 Task: Look for space in Old Harbour, Jamaica from 9th June, 2023 to 16th June, 2023 for 2 adults in price range Rs.8000 to Rs.16000. Place can be entire place with 2 bedrooms having 2 beds and 1 bathroom. Property type can be house, flat, guest house. Amenities needed are: washing machine. Booking option can be shelf check-in. Required host language is English.
Action: Mouse moved to (401, 69)
Screenshot: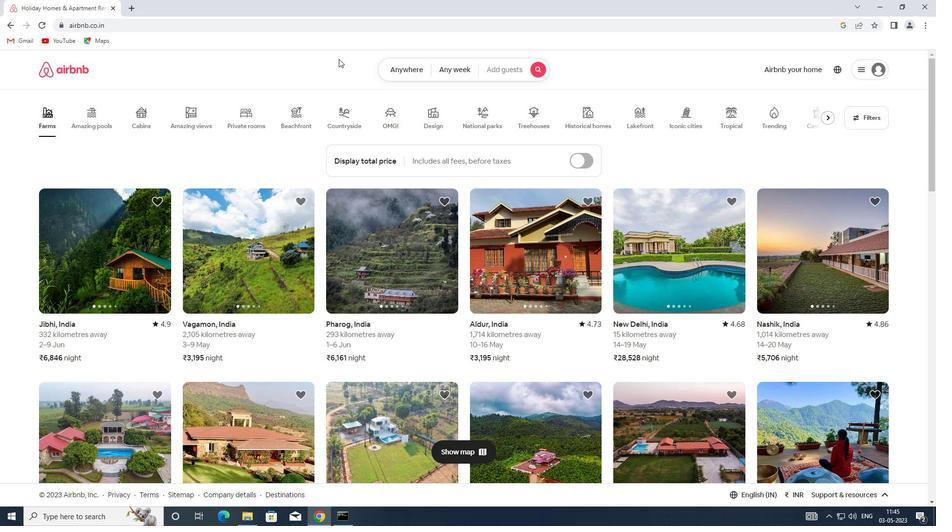 
Action: Mouse pressed left at (401, 69)
Screenshot: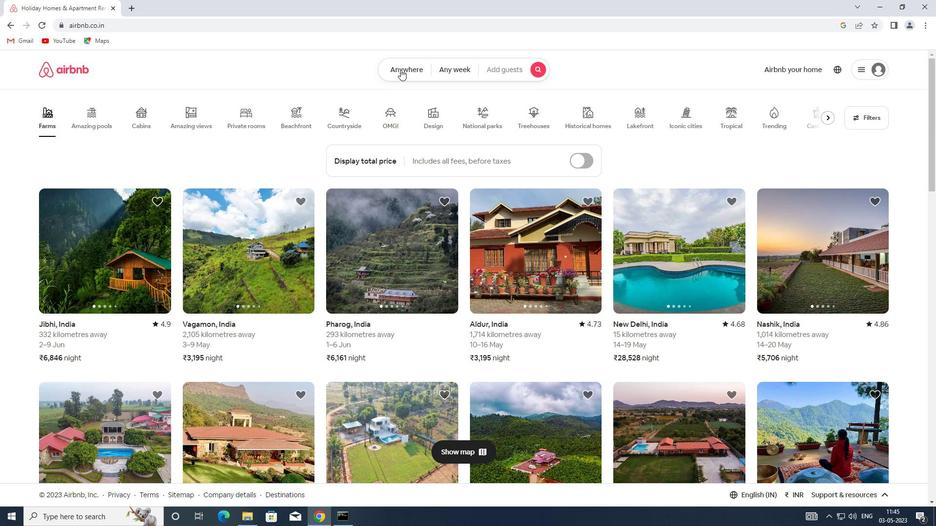 
Action: Mouse moved to (306, 109)
Screenshot: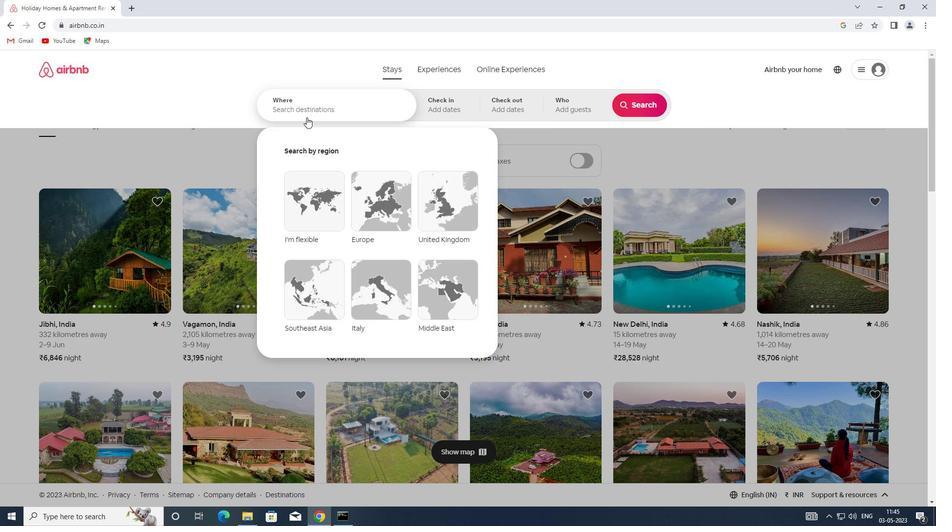 
Action: Mouse pressed left at (306, 109)
Screenshot: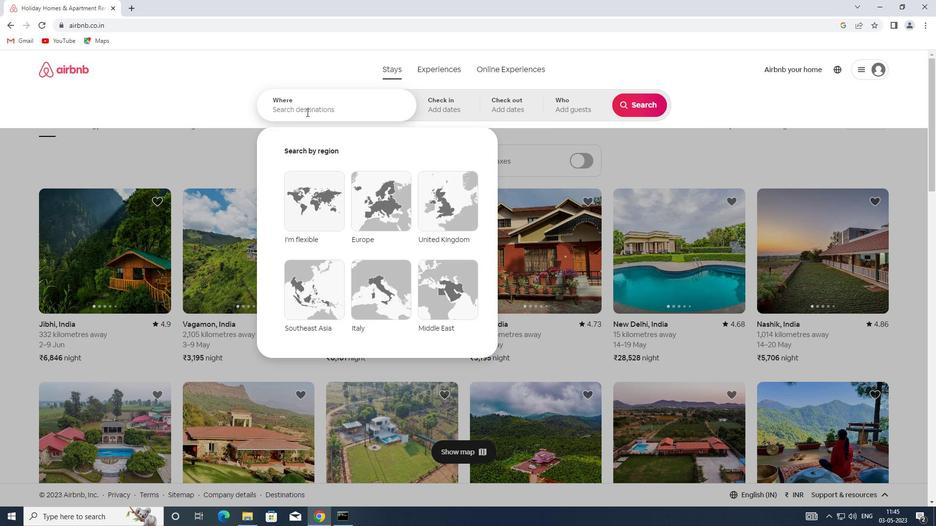 
Action: Key pressed <Key.shift>OLD<Key.space><Key.shift>HARBOUR,<Key.shift><Key.shift><Key.shift><Key.shift><Key.shift><Key.shift><Key.shift><Key.shift><Key.shift><Key.shift><Key.shift><Key.shift><Key.shift><Key.shift><Key.shift><Key.shift><Key.shift><Key.shift><Key.shift><Key.shift><Key.shift><Key.shift><Key.shift><Key.shift><Key.shift><Key.shift><Key.shift><Key.shift><Key.shift><Key.shift><Key.shift><Key.shift><Key.shift><Key.shift><Key.shift><Key.shift><Key.shift><Key.shift><Key.shift>JAMAICA
Screenshot: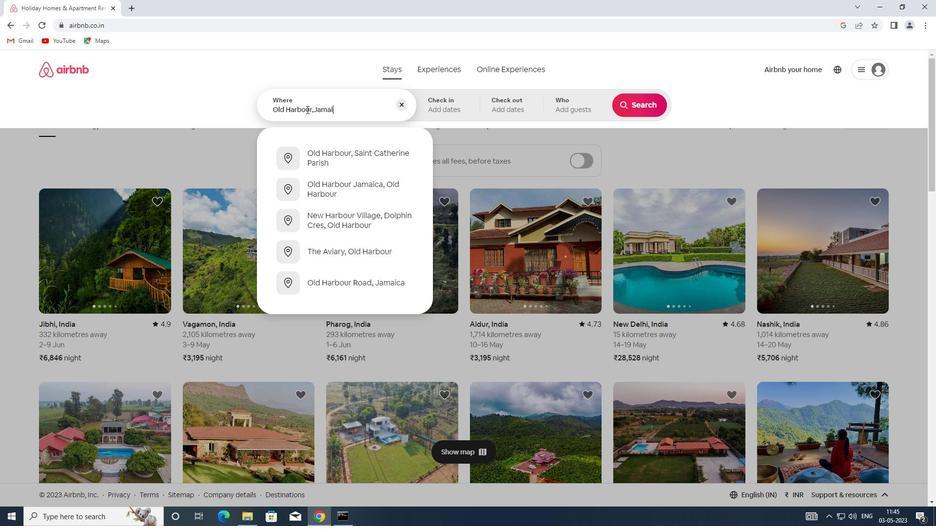 
Action: Mouse moved to (435, 108)
Screenshot: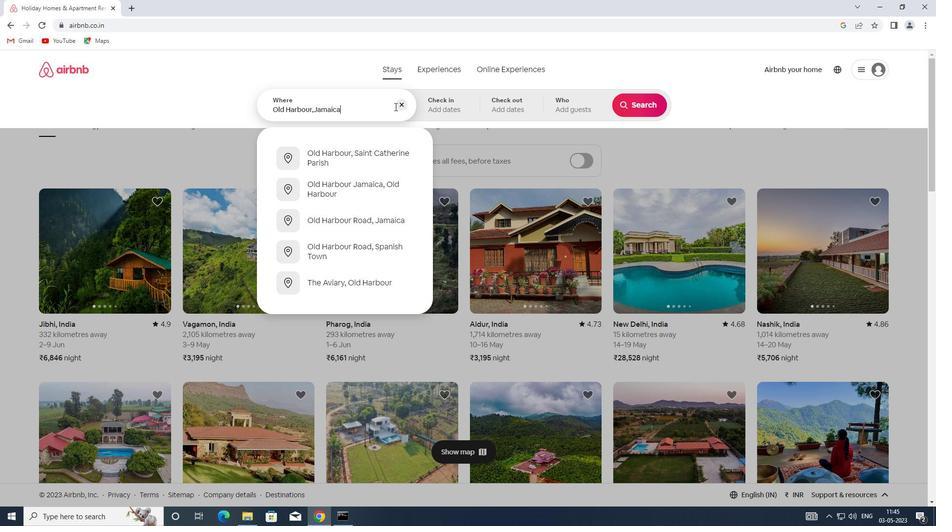 
Action: Mouse pressed left at (435, 108)
Screenshot: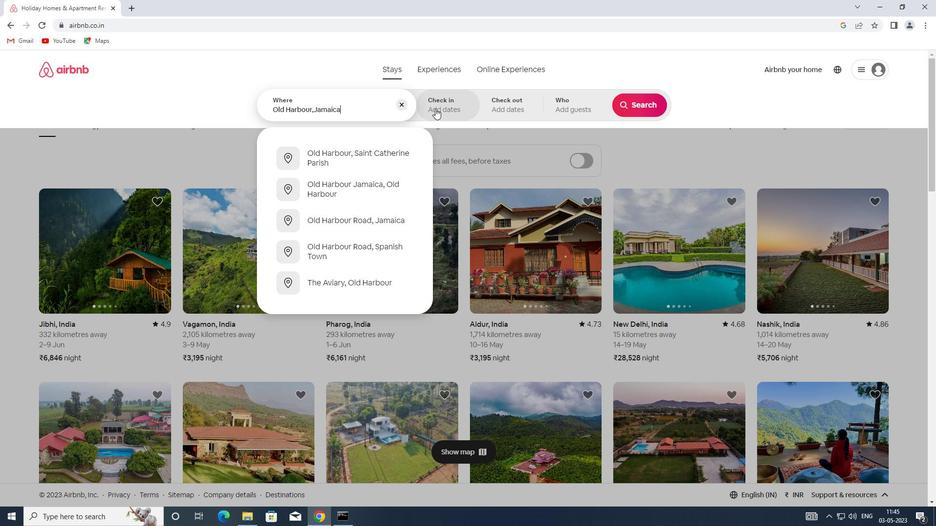 
Action: Mouse moved to (601, 252)
Screenshot: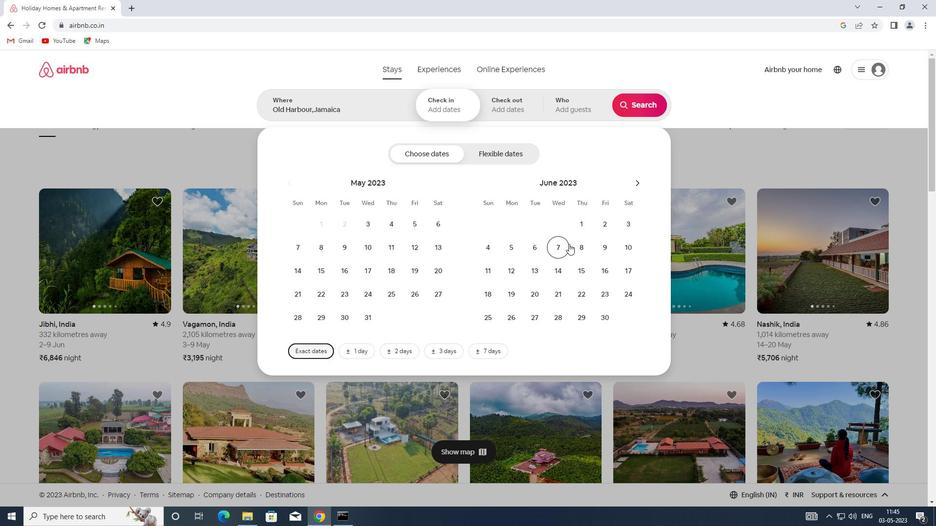 
Action: Mouse pressed left at (601, 252)
Screenshot: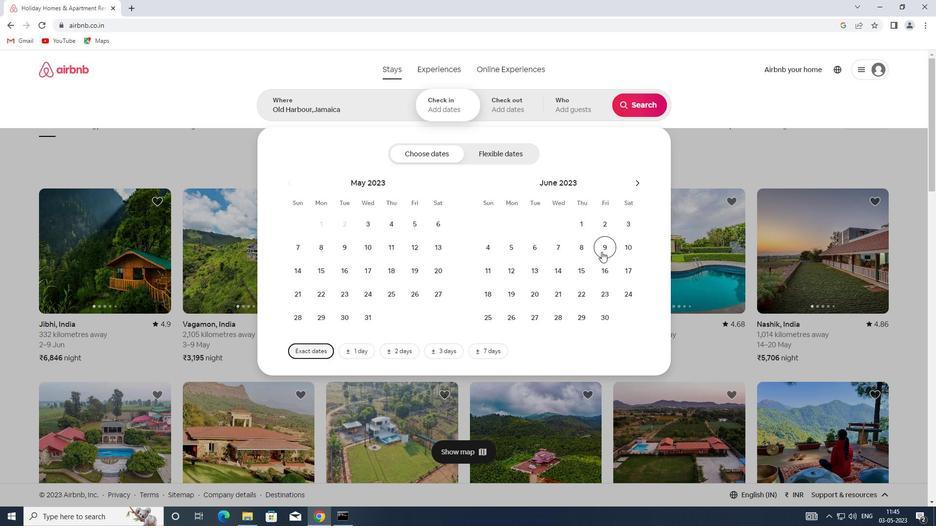 
Action: Mouse moved to (604, 265)
Screenshot: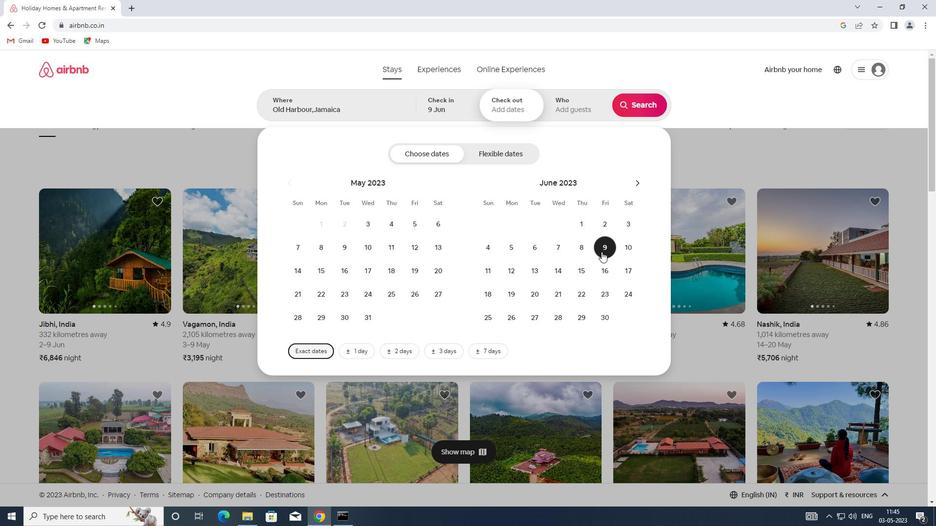 
Action: Mouse pressed left at (604, 265)
Screenshot: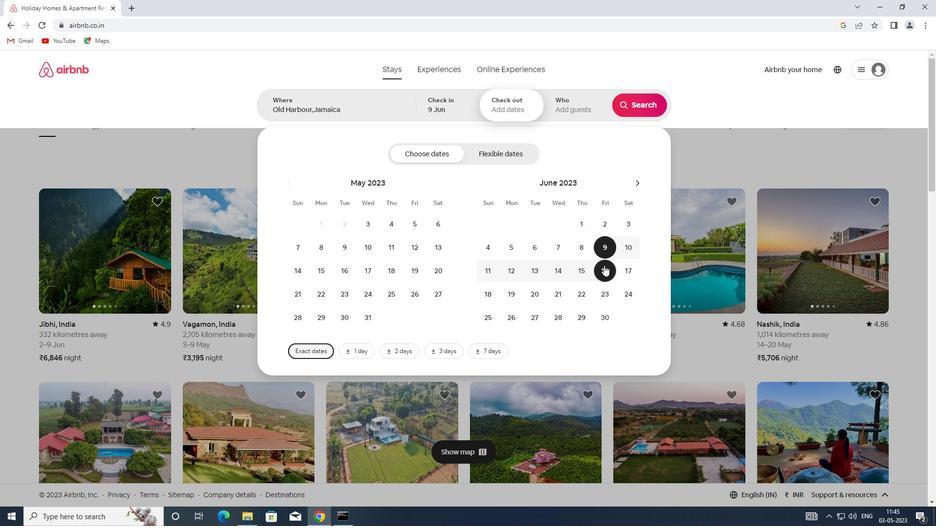 
Action: Mouse moved to (577, 106)
Screenshot: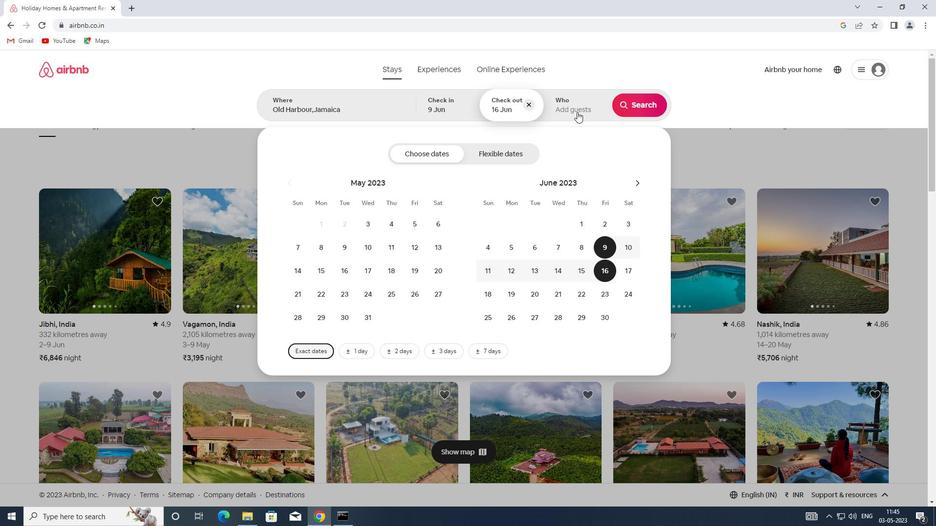 
Action: Mouse pressed left at (577, 106)
Screenshot: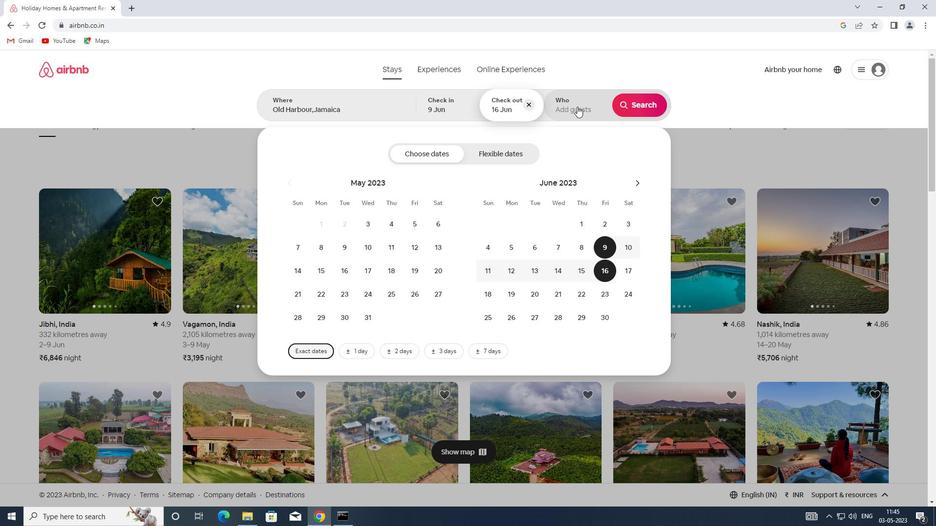 
Action: Mouse moved to (645, 154)
Screenshot: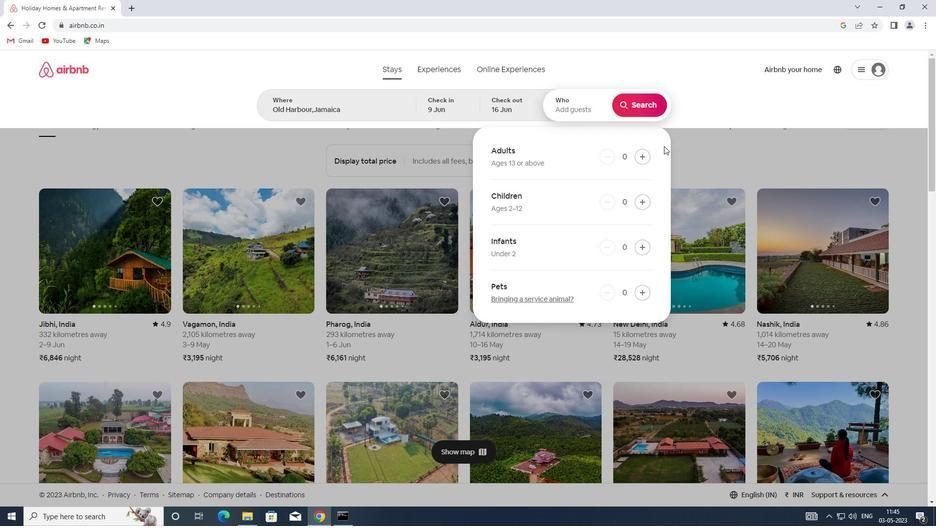 
Action: Mouse pressed left at (645, 154)
Screenshot: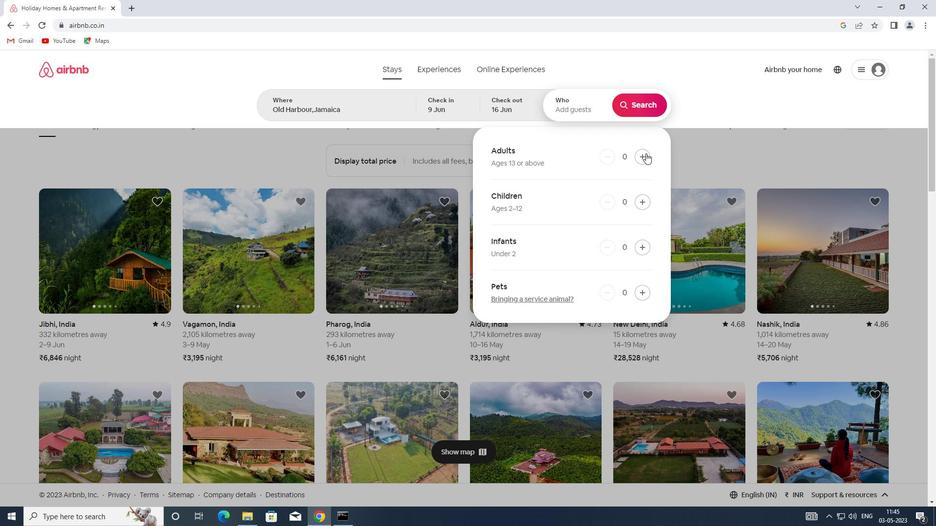 
Action: Mouse pressed left at (645, 154)
Screenshot: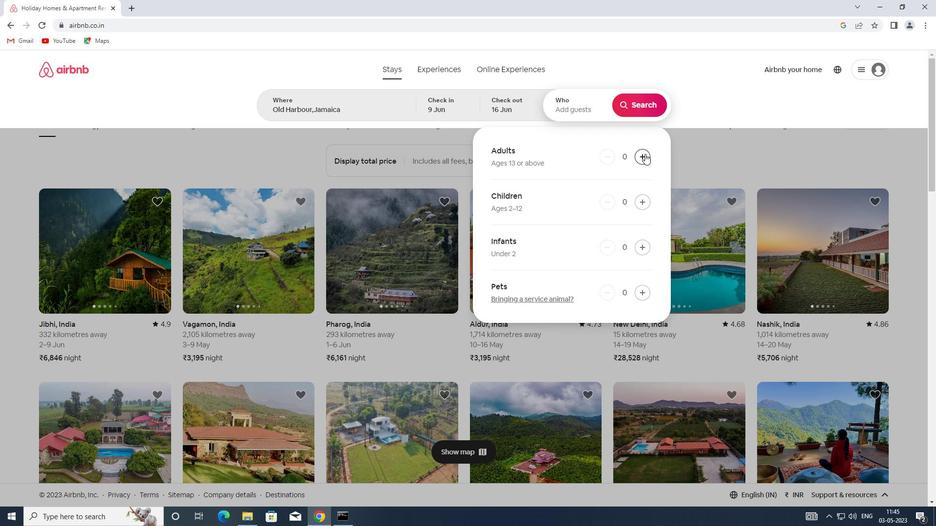 
Action: Mouse moved to (638, 104)
Screenshot: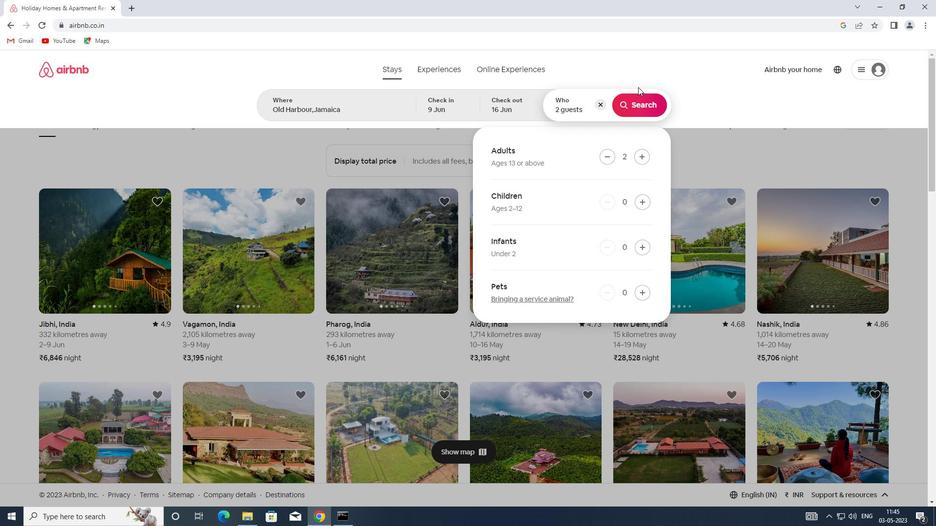 
Action: Mouse pressed left at (638, 104)
Screenshot: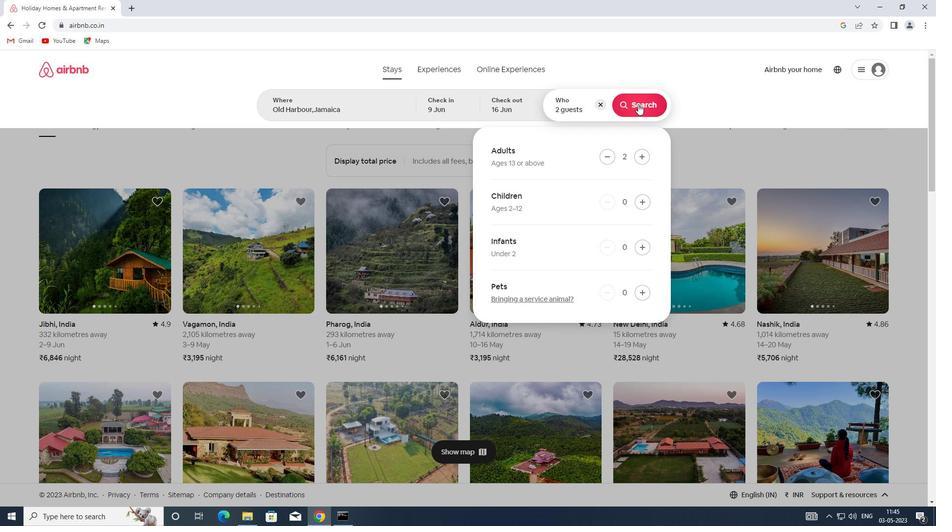 
Action: Mouse moved to (897, 100)
Screenshot: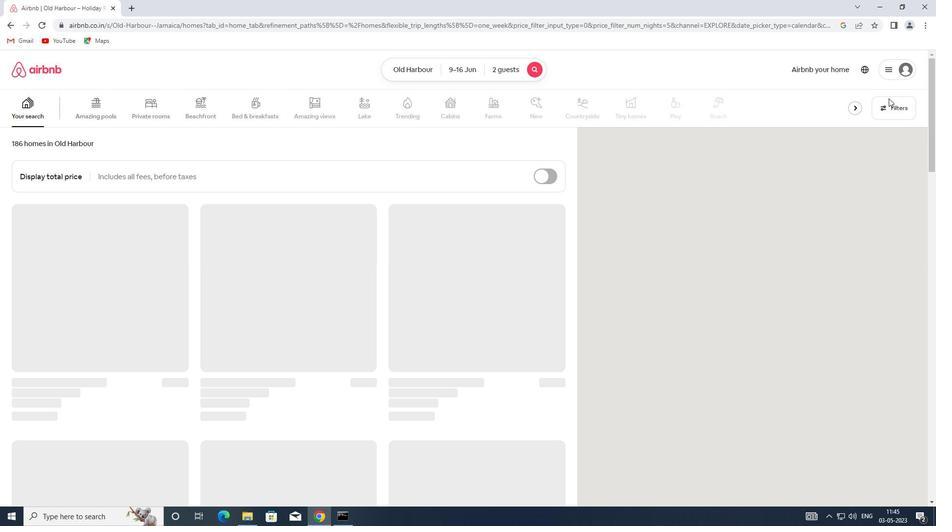
Action: Mouse pressed left at (897, 100)
Screenshot: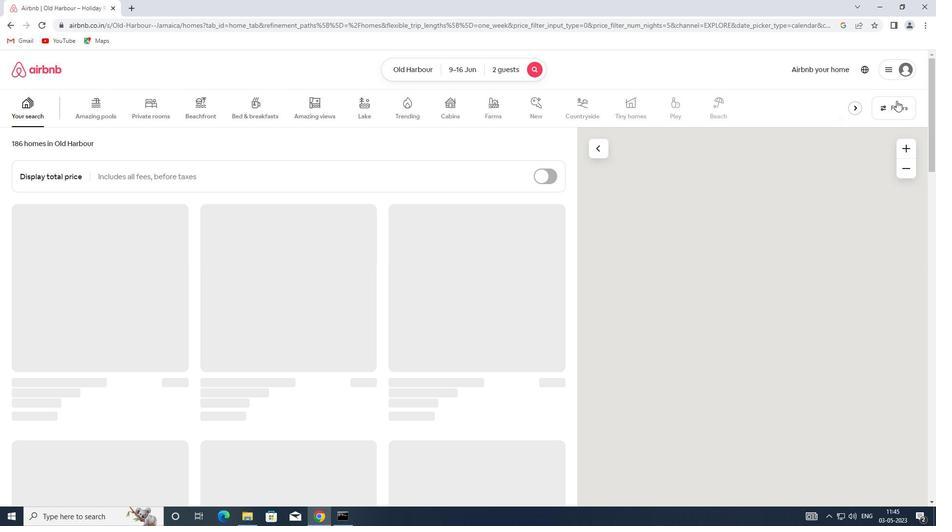 
Action: Mouse moved to (347, 230)
Screenshot: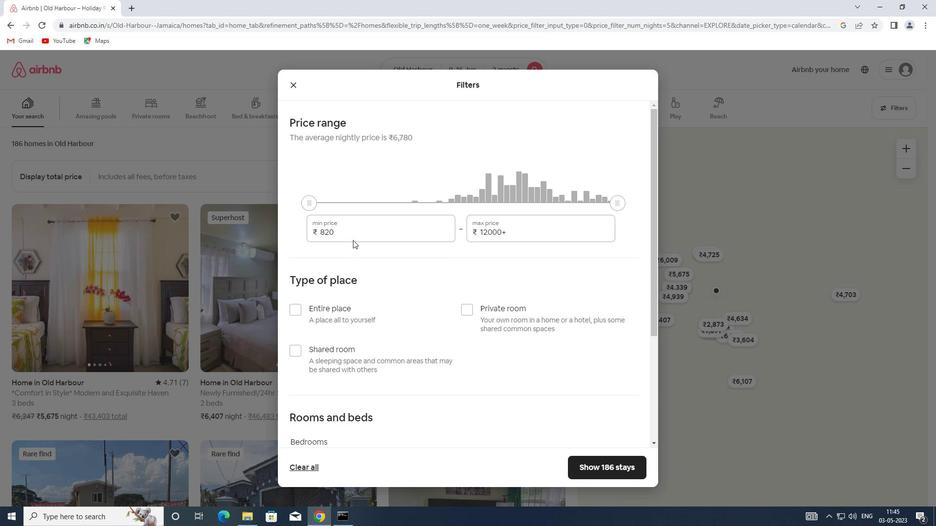 
Action: Mouse pressed left at (347, 230)
Screenshot: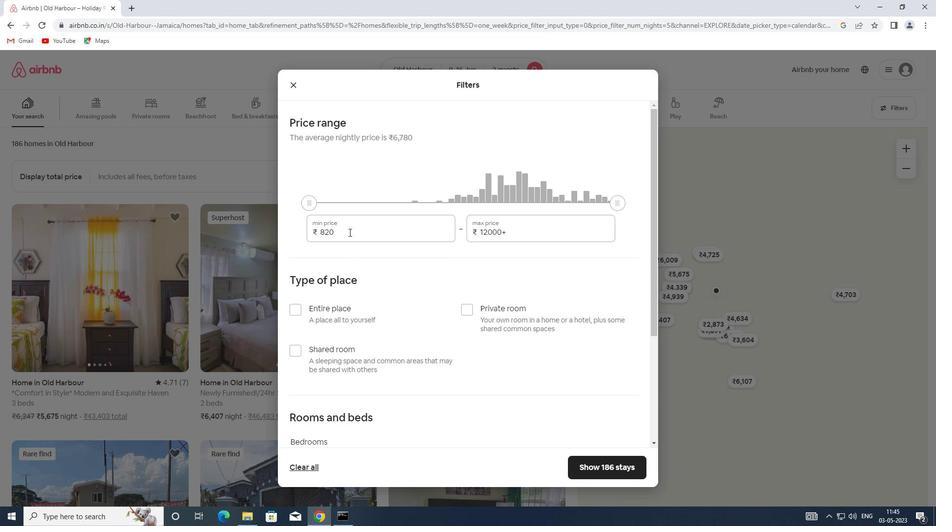 
Action: Mouse moved to (293, 230)
Screenshot: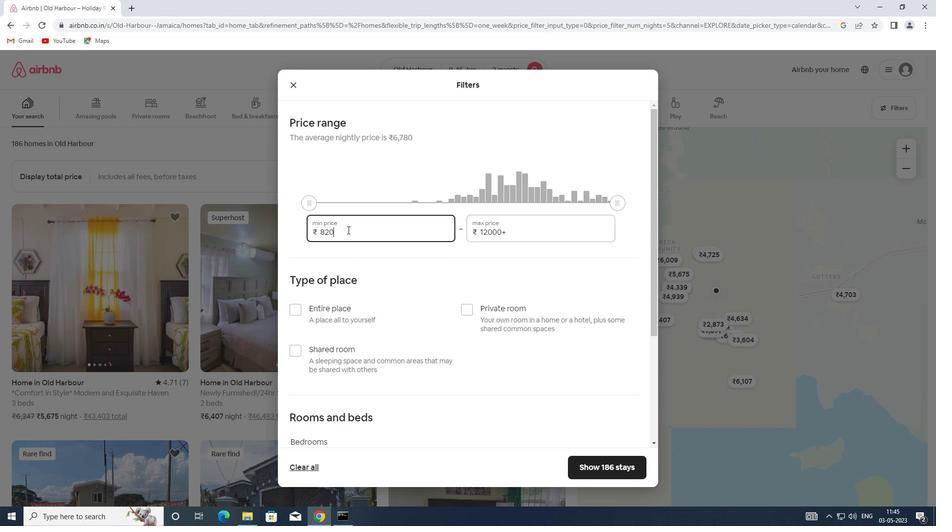 
Action: Key pressed 8000
Screenshot: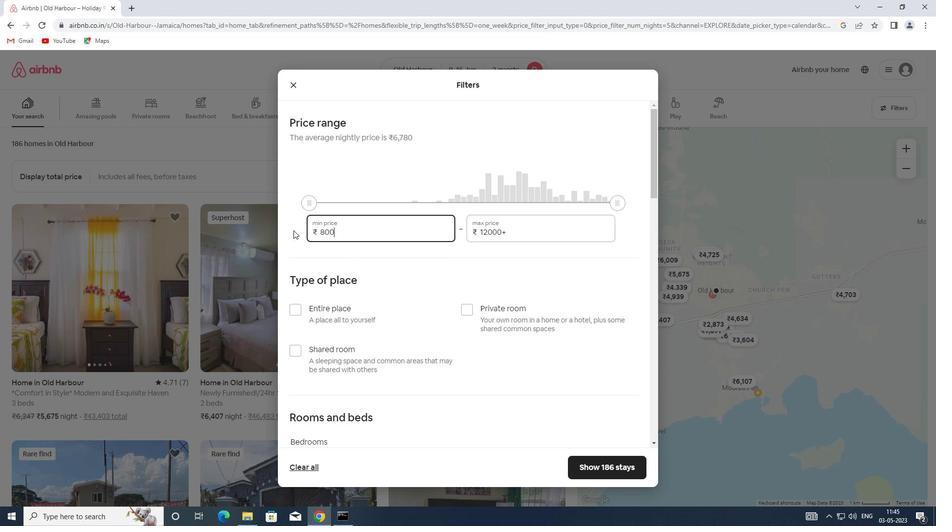 
Action: Mouse moved to (510, 229)
Screenshot: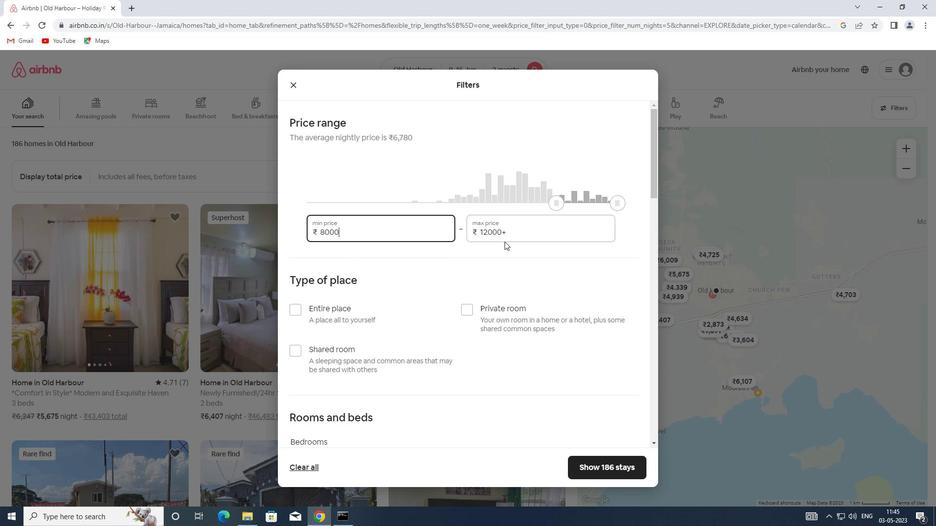 
Action: Mouse pressed left at (510, 229)
Screenshot: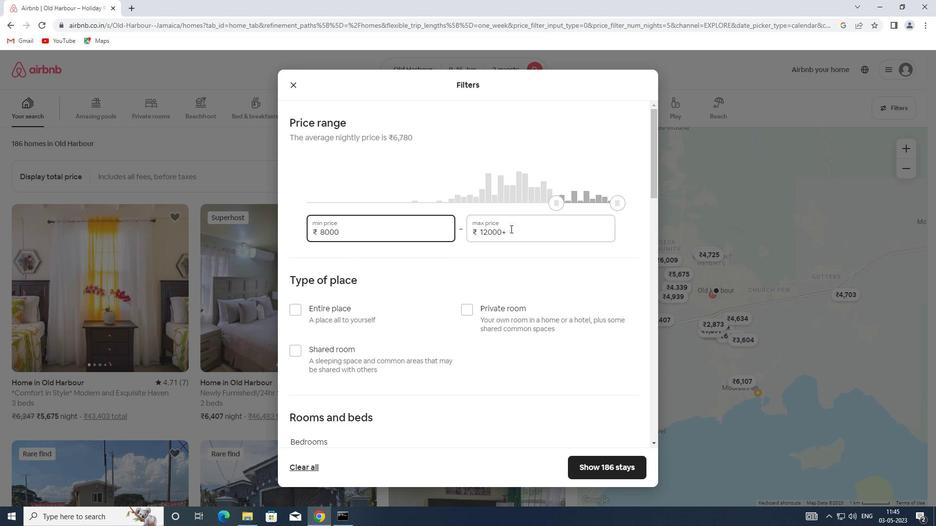 
Action: Mouse moved to (469, 234)
Screenshot: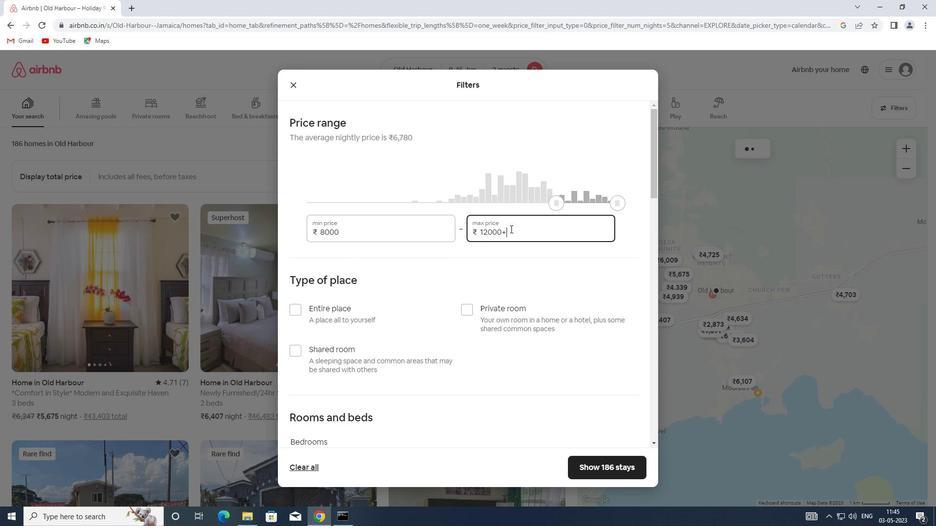 
Action: Key pressed 16000
Screenshot: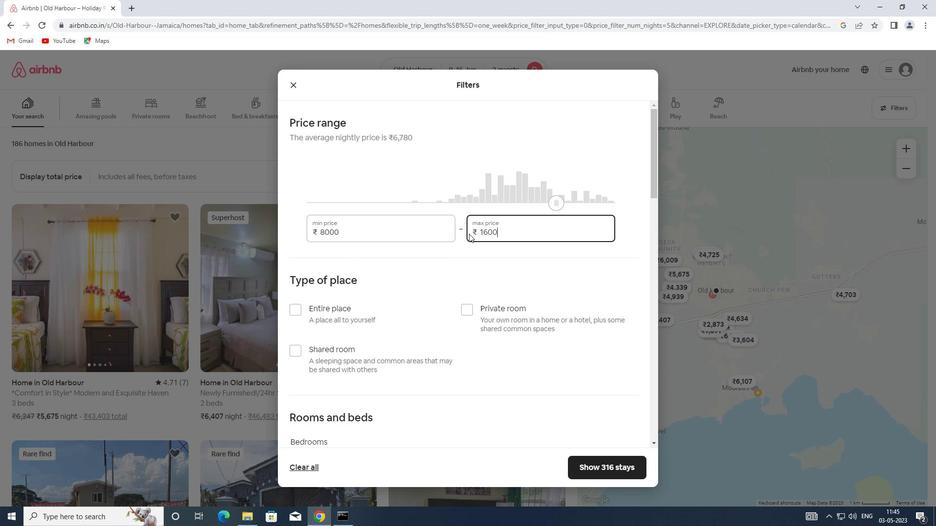 
Action: Mouse moved to (300, 308)
Screenshot: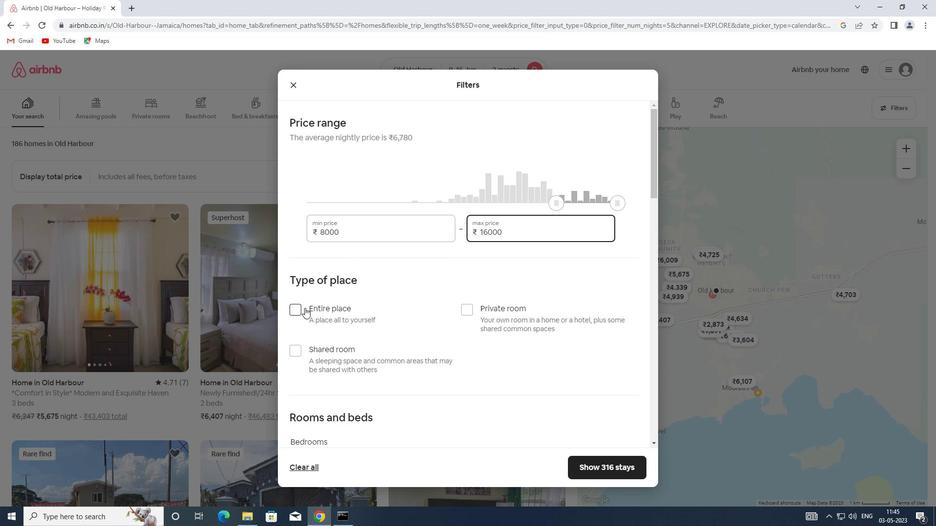 
Action: Mouse pressed left at (300, 308)
Screenshot: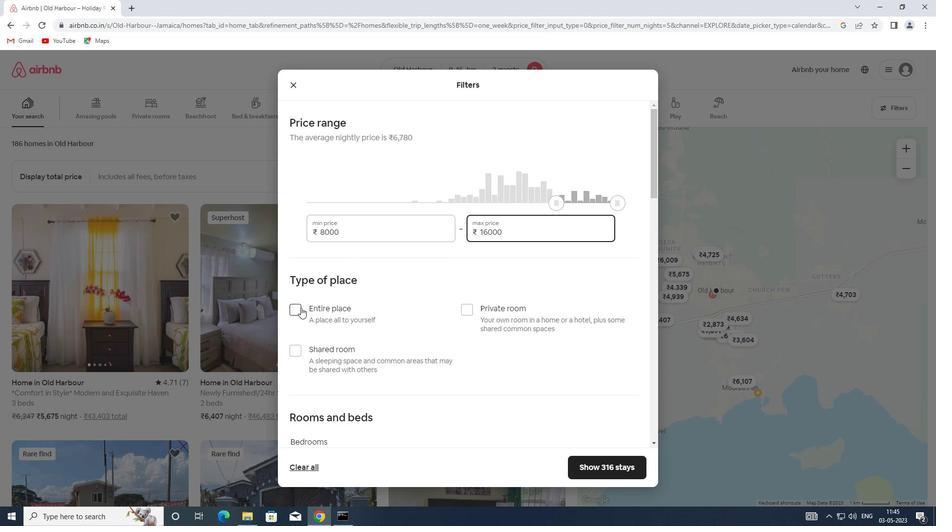 
Action: Mouse scrolled (300, 307) with delta (0, 0)
Screenshot: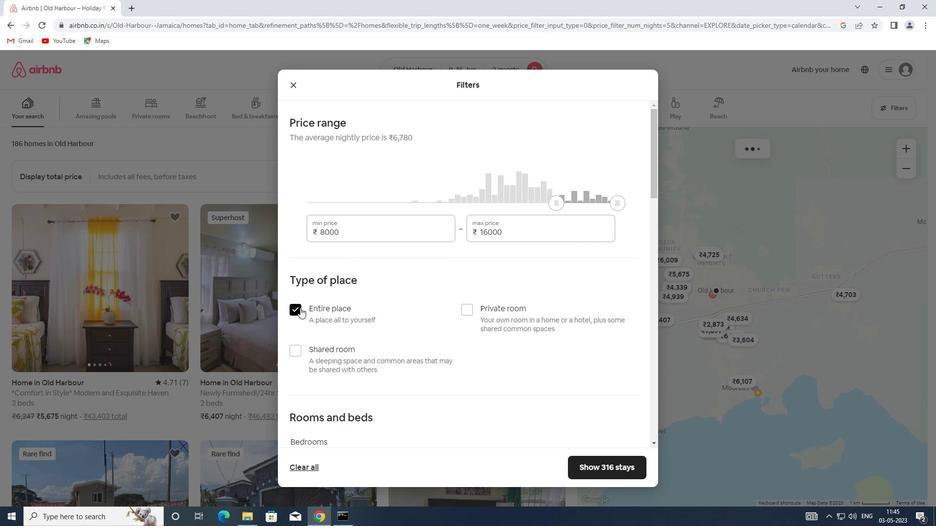 
Action: Mouse scrolled (300, 307) with delta (0, 0)
Screenshot: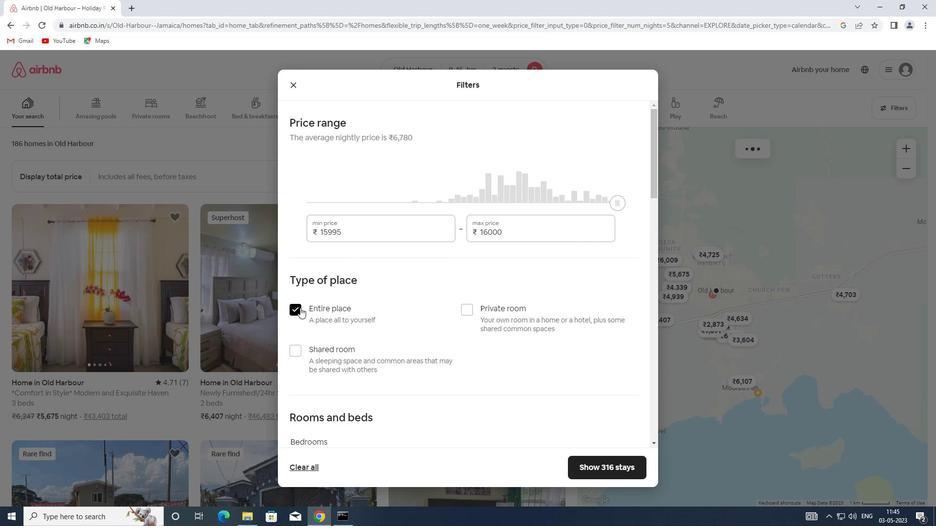 
Action: Mouse scrolled (300, 307) with delta (0, 0)
Screenshot: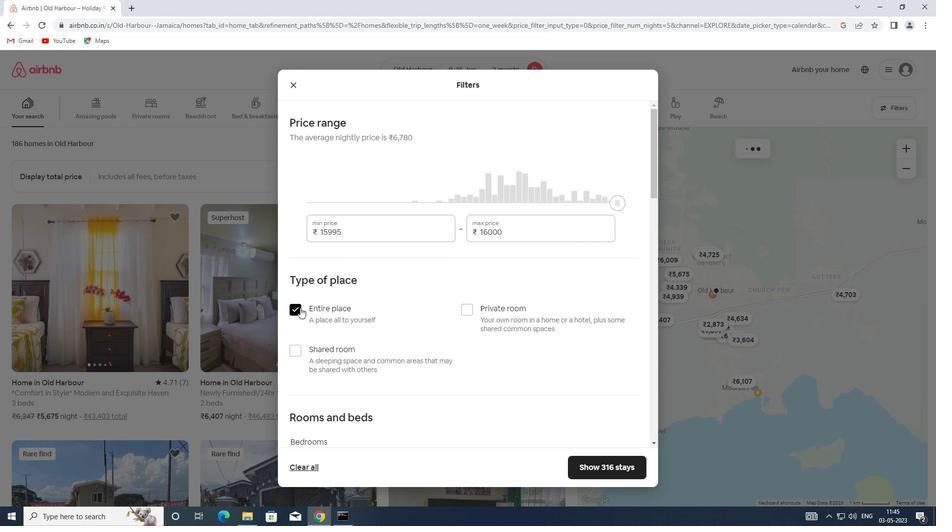 
Action: Mouse scrolled (300, 307) with delta (0, 0)
Screenshot: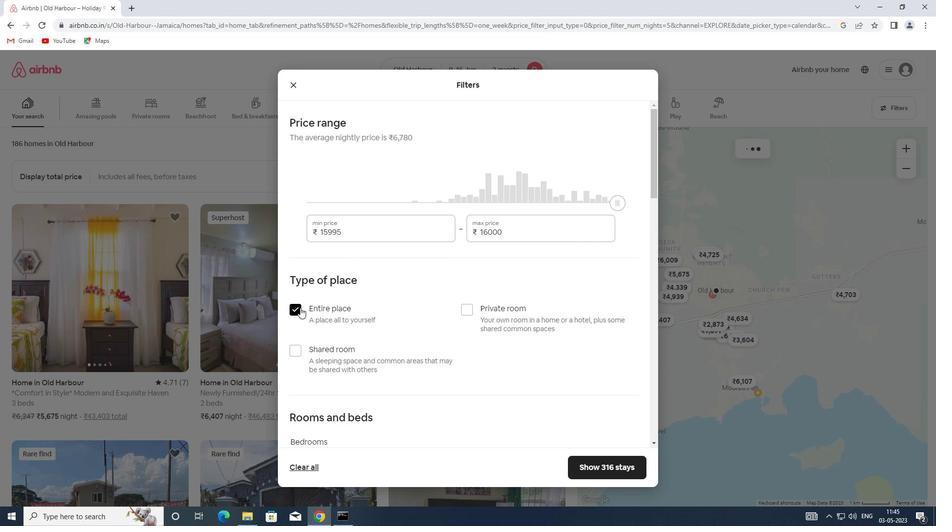 
Action: Mouse scrolled (300, 307) with delta (0, 0)
Screenshot: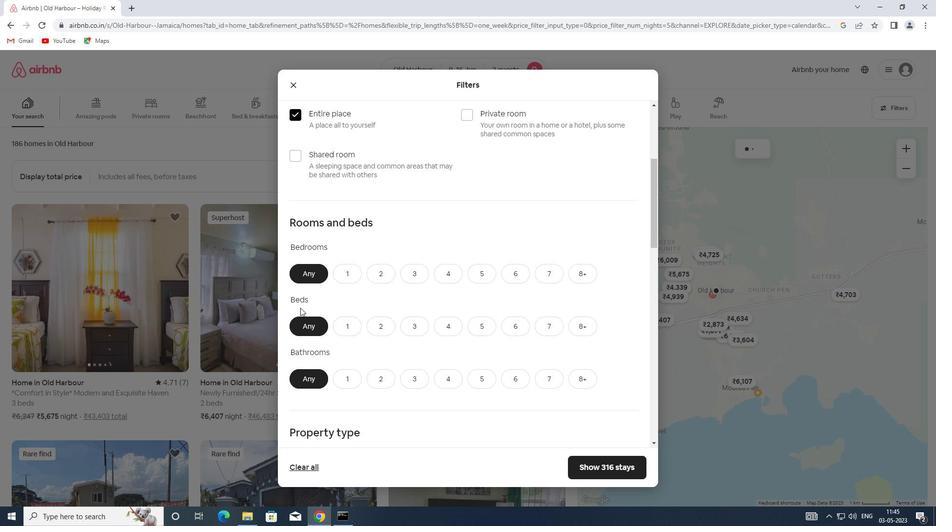 
Action: Mouse moved to (369, 226)
Screenshot: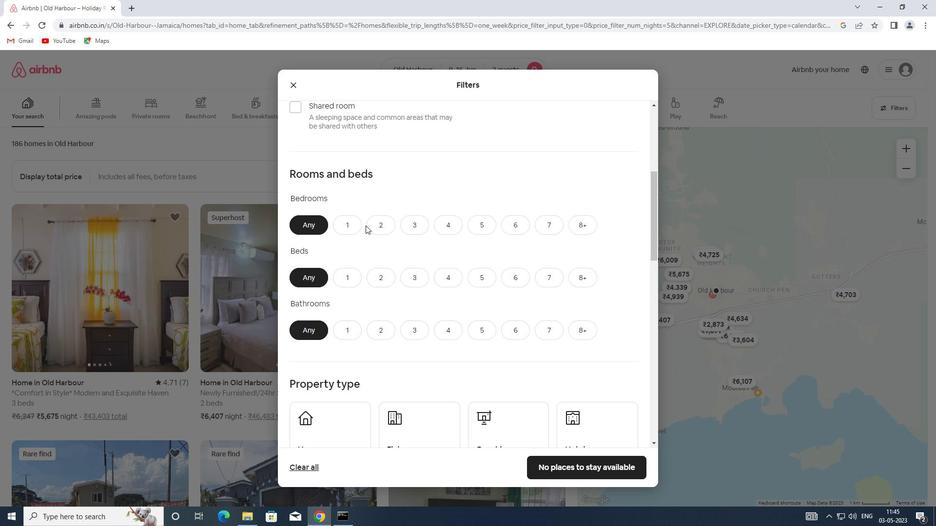 
Action: Mouse pressed left at (369, 226)
Screenshot: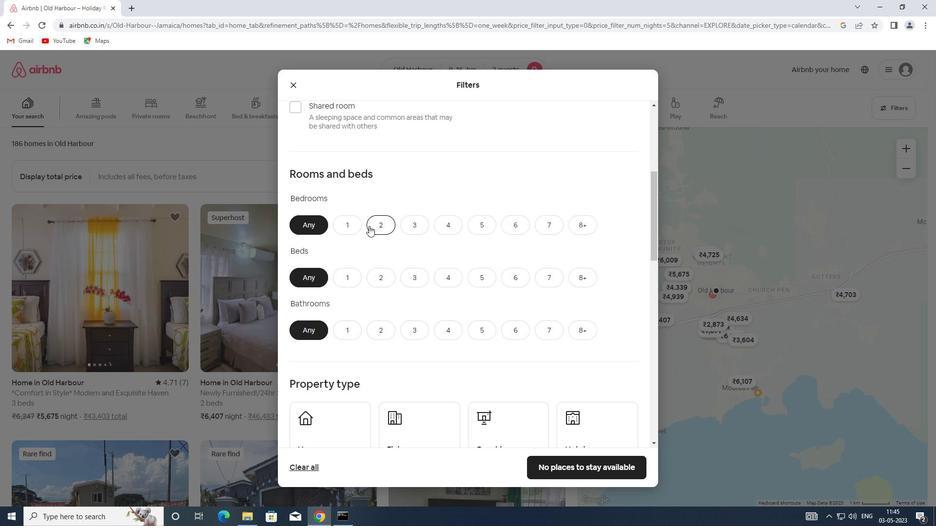
Action: Mouse moved to (377, 282)
Screenshot: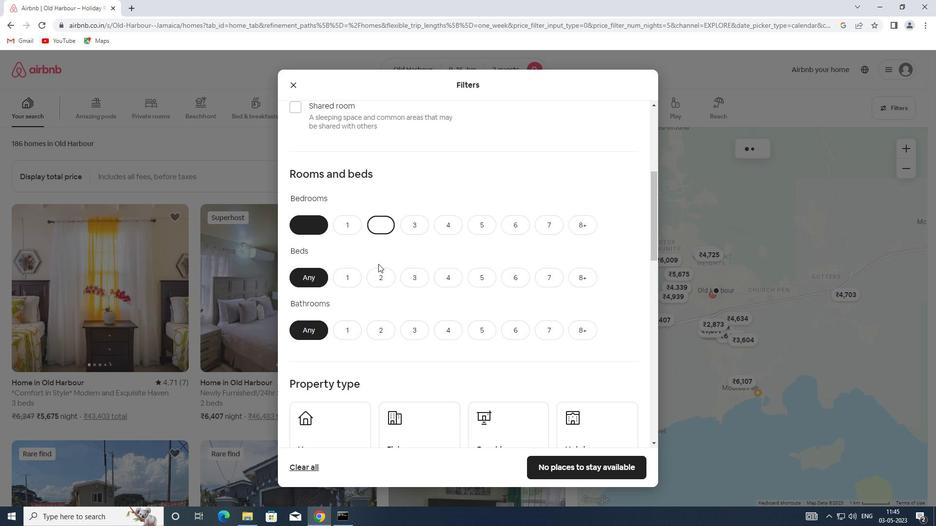 
Action: Mouse pressed left at (377, 282)
Screenshot: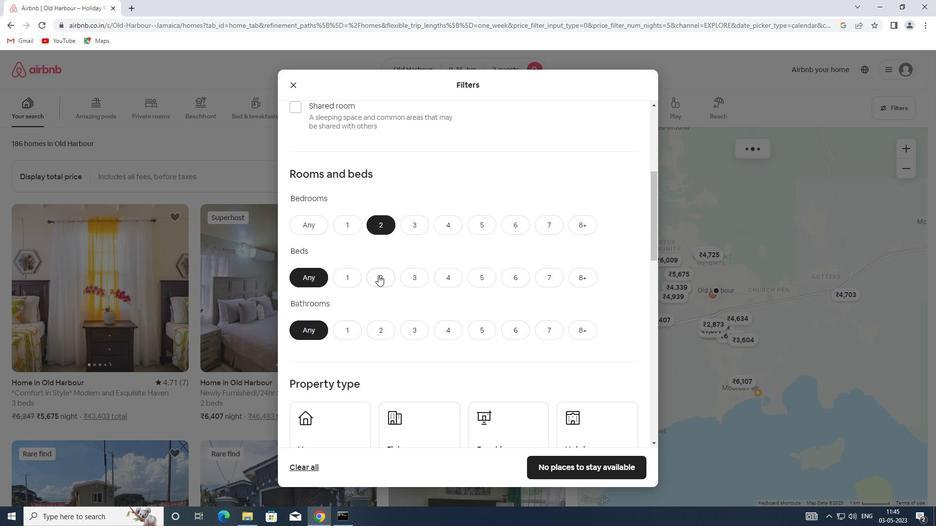 
Action: Mouse moved to (340, 330)
Screenshot: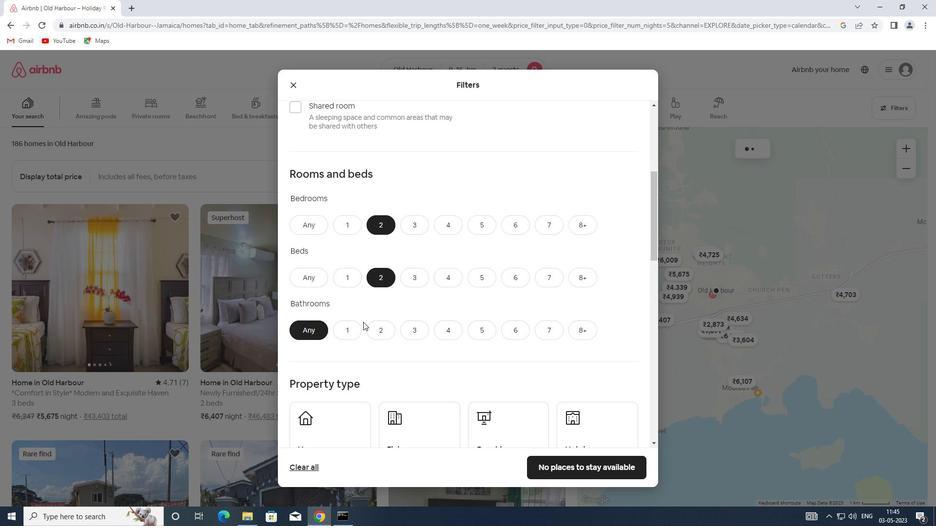 
Action: Mouse pressed left at (340, 330)
Screenshot: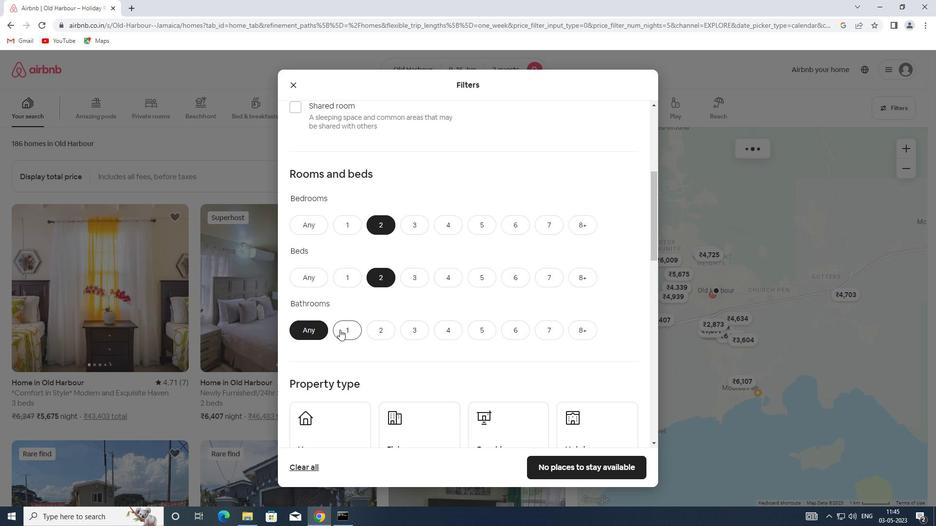 
Action: Mouse moved to (355, 292)
Screenshot: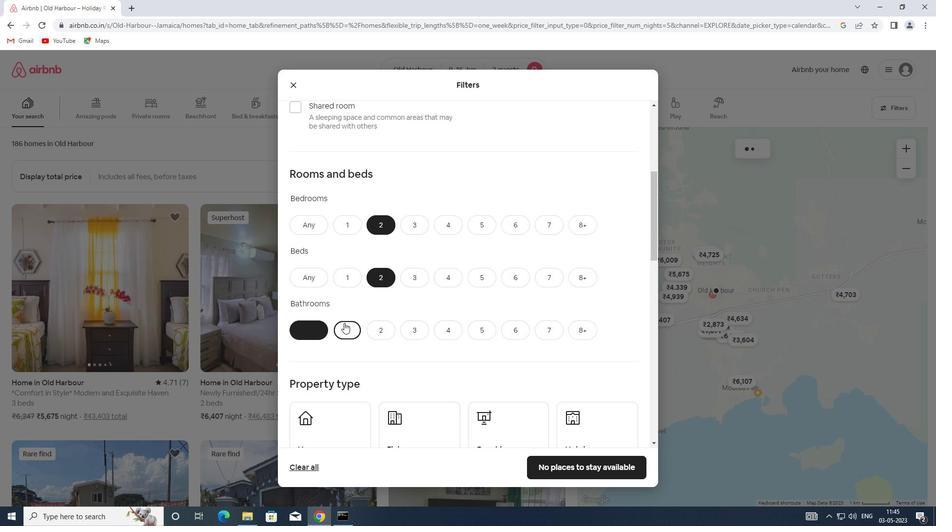
Action: Mouse scrolled (355, 292) with delta (0, 0)
Screenshot: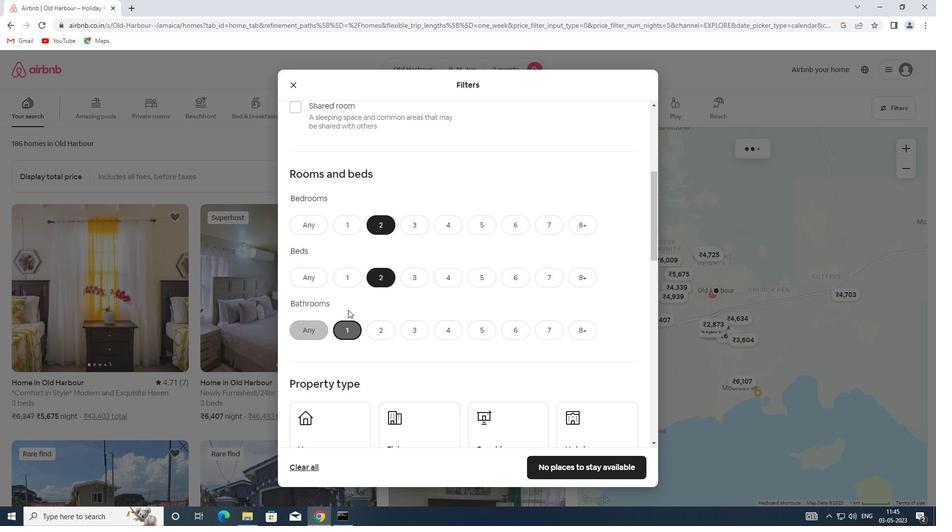 
Action: Mouse scrolled (355, 292) with delta (0, 0)
Screenshot: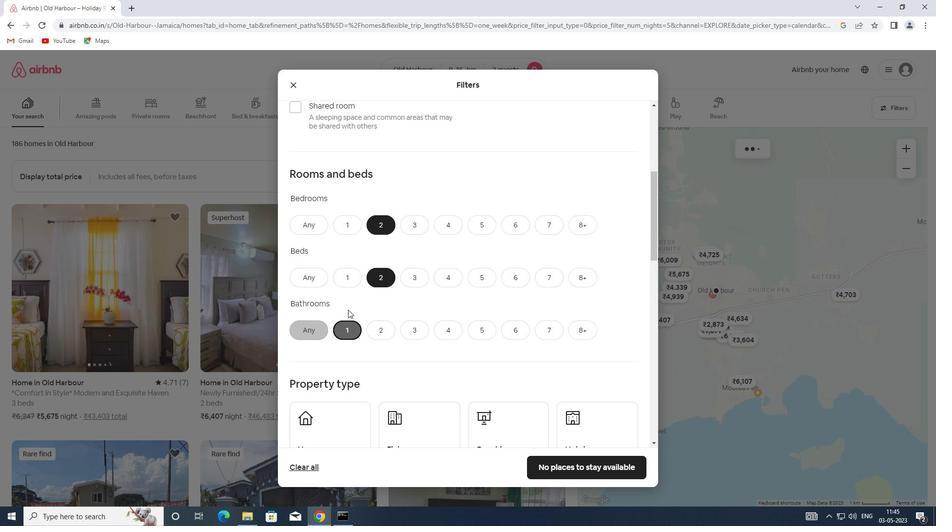 
Action: Mouse scrolled (355, 292) with delta (0, 0)
Screenshot: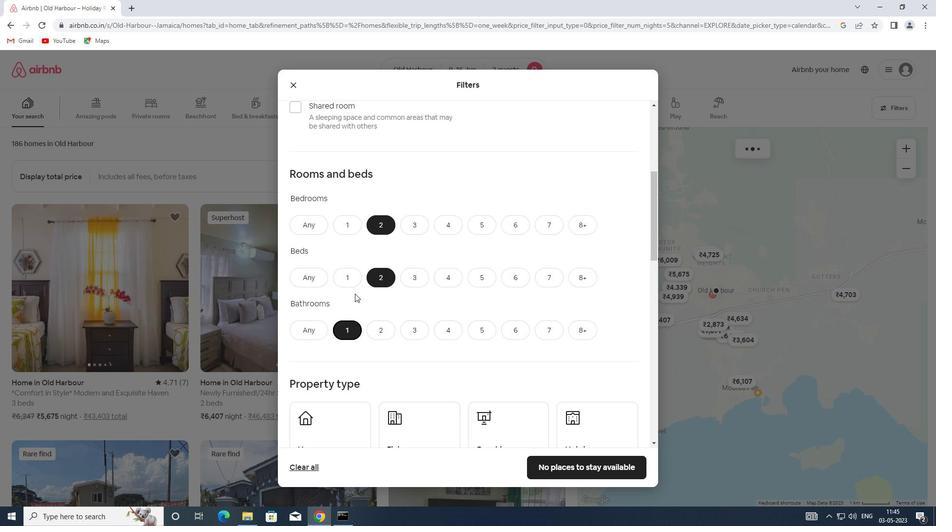 
Action: Mouse moved to (356, 271)
Screenshot: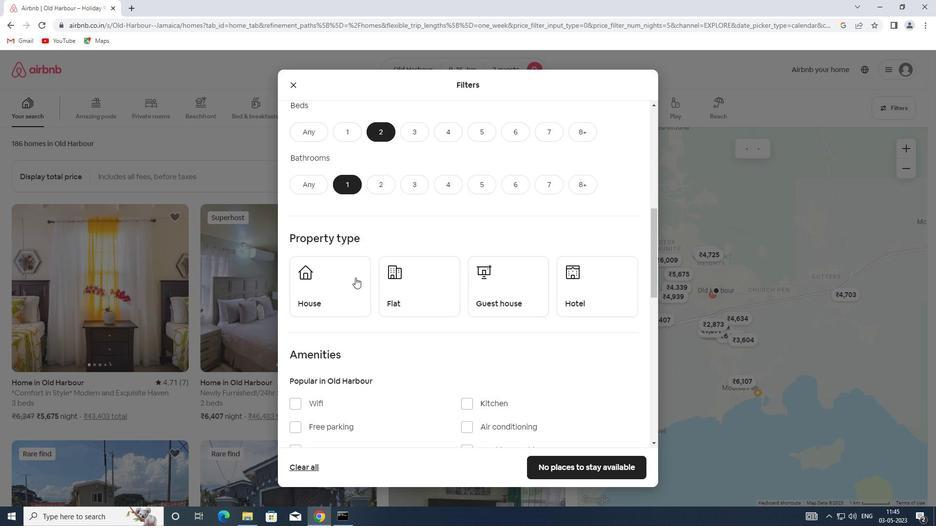 
Action: Mouse pressed left at (356, 271)
Screenshot: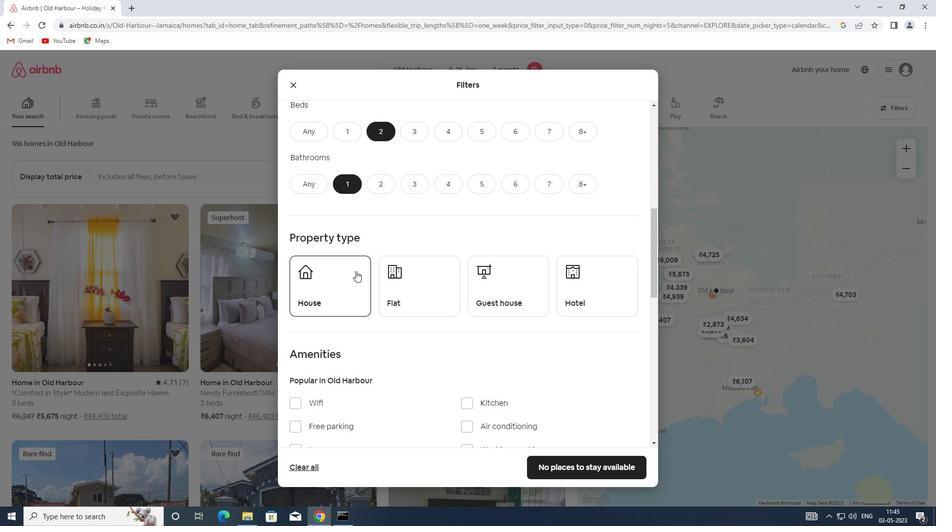
Action: Mouse moved to (395, 276)
Screenshot: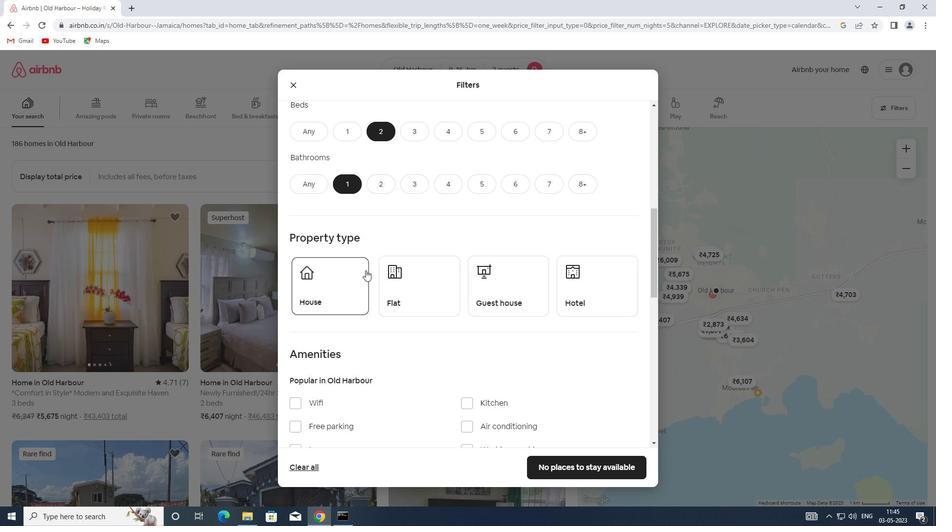 
Action: Mouse pressed left at (395, 276)
Screenshot: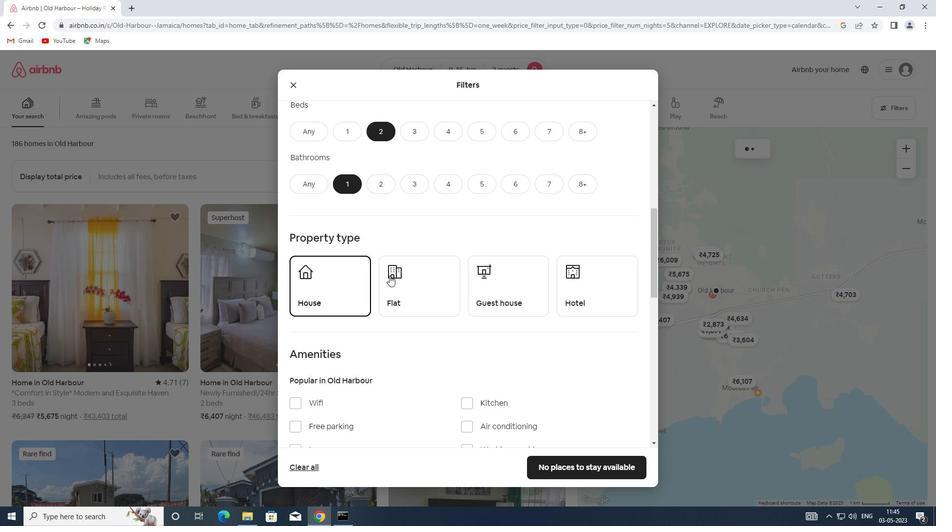 
Action: Mouse moved to (519, 287)
Screenshot: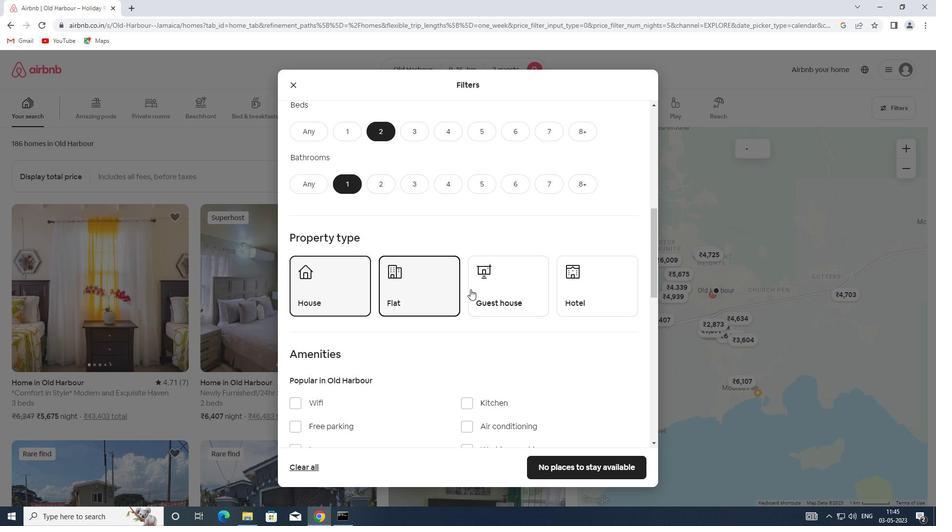
Action: Mouse pressed left at (519, 287)
Screenshot: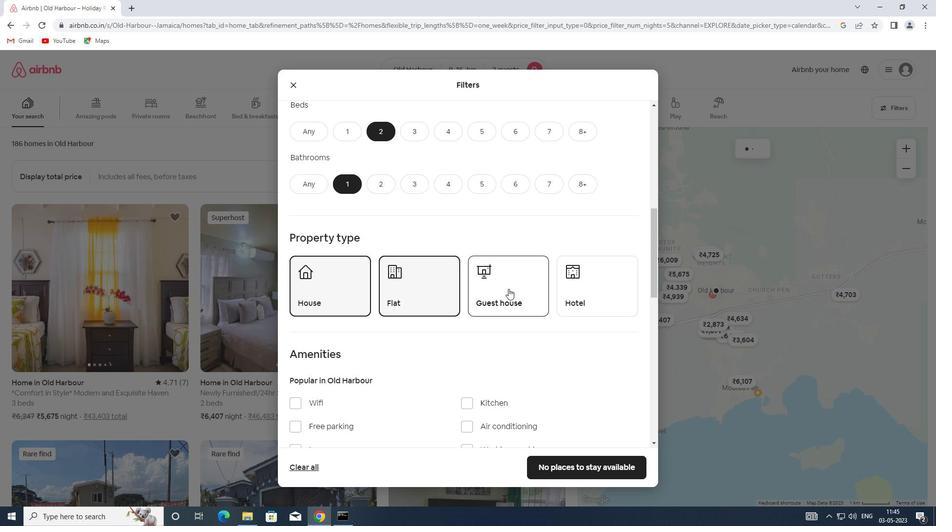 
Action: Mouse scrolled (519, 286) with delta (0, 0)
Screenshot: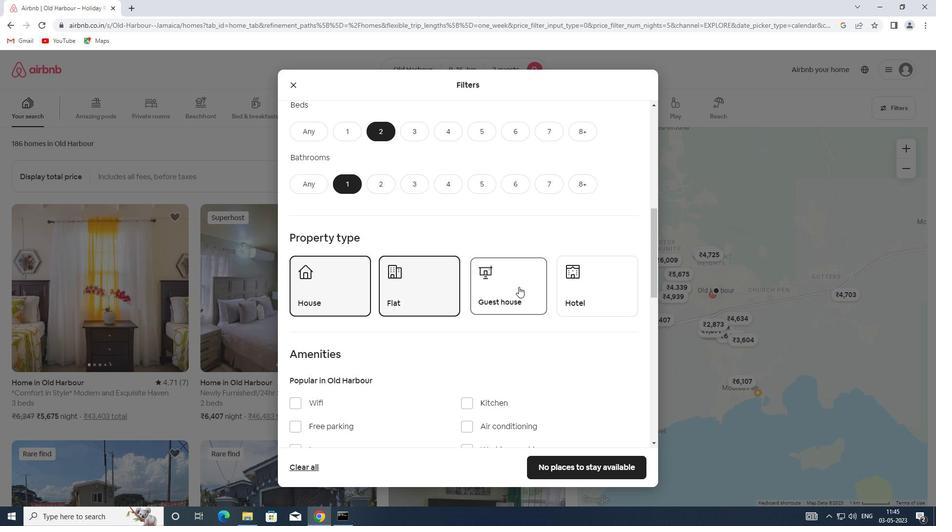 
Action: Mouse moved to (519, 287)
Screenshot: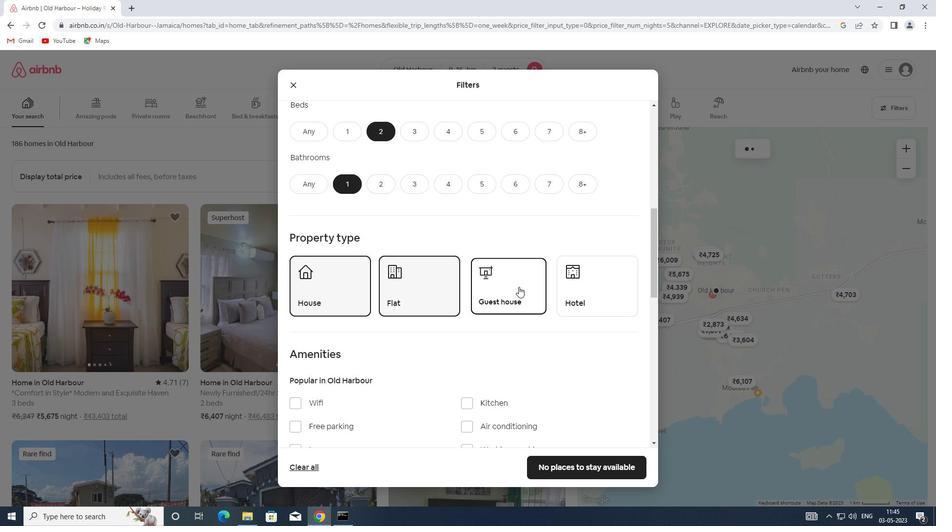 
Action: Mouse scrolled (519, 286) with delta (0, 0)
Screenshot: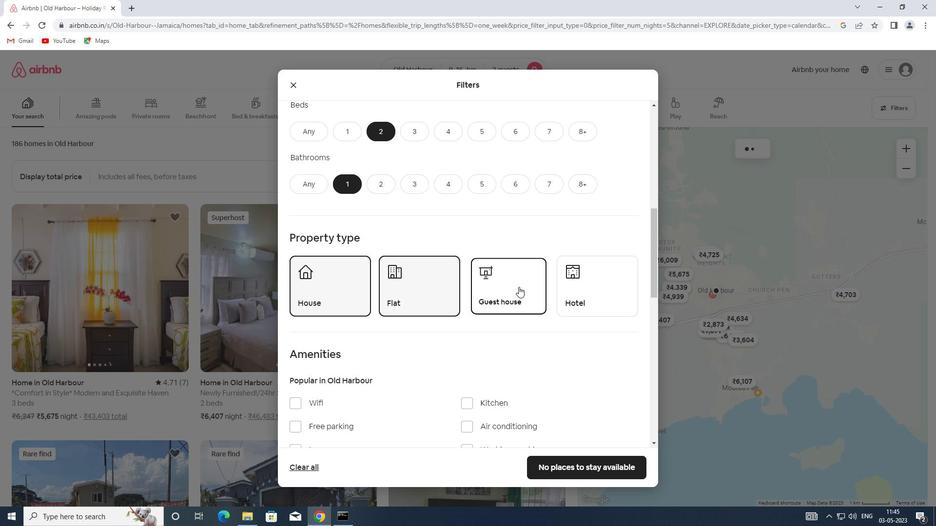 
Action: Mouse moved to (519, 286)
Screenshot: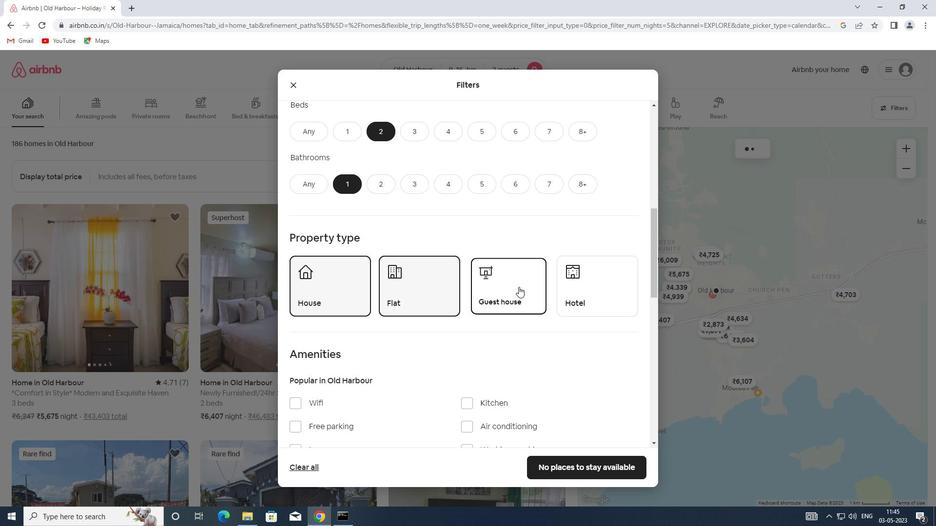 
Action: Mouse scrolled (519, 286) with delta (0, 0)
Screenshot: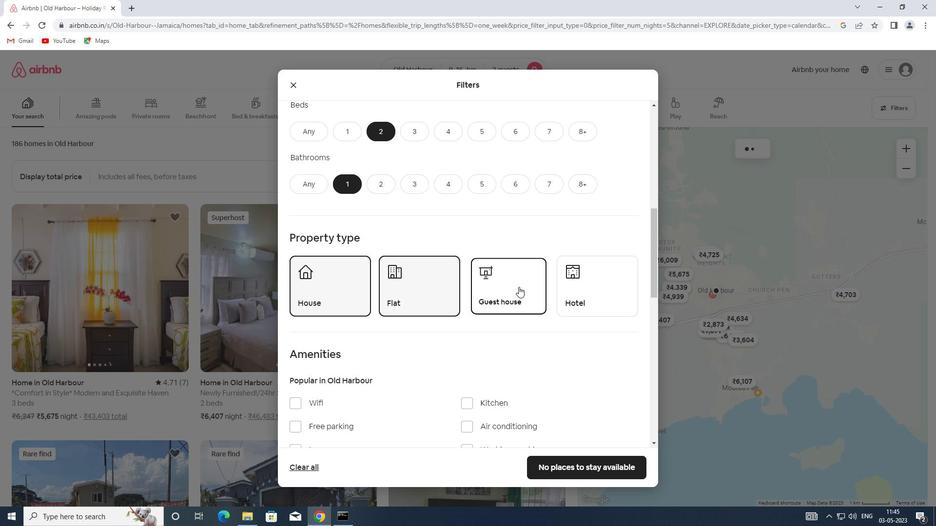 
Action: Mouse moved to (519, 286)
Screenshot: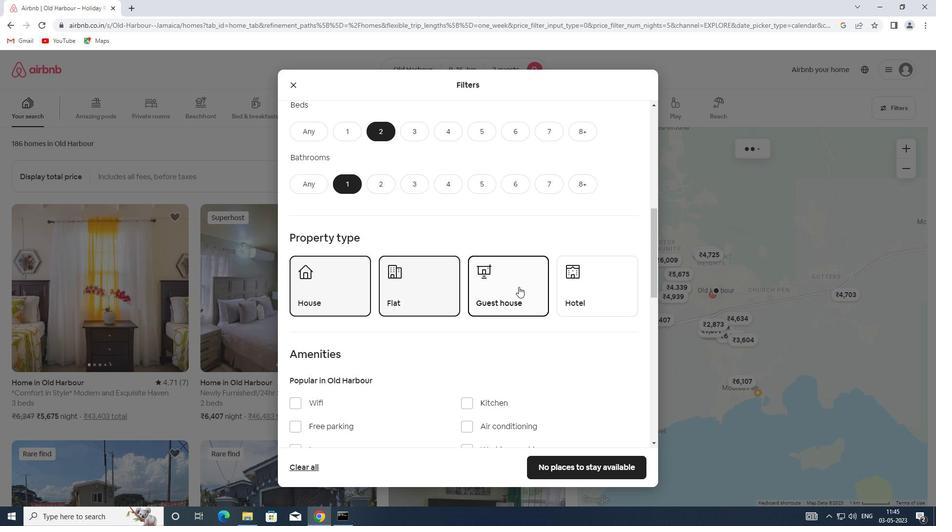 
Action: Mouse scrolled (519, 285) with delta (0, 0)
Screenshot: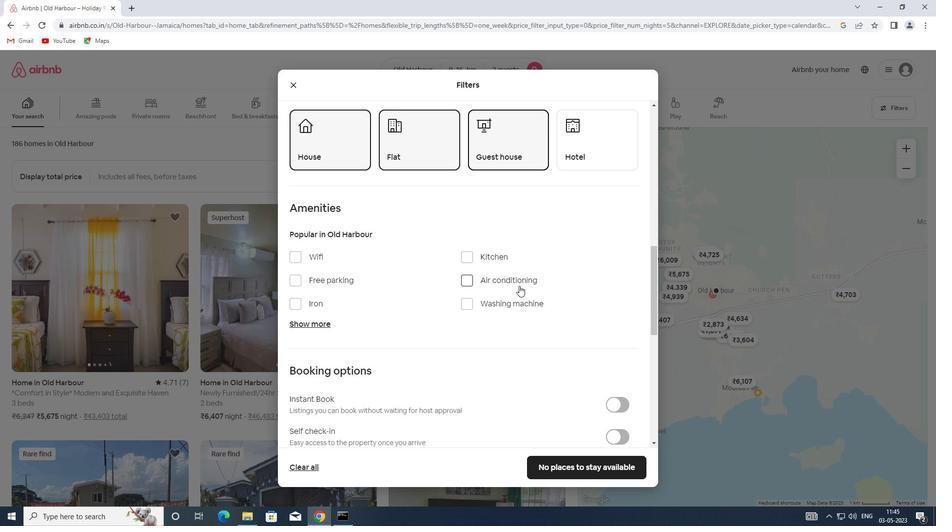 
Action: Mouse moved to (467, 258)
Screenshot: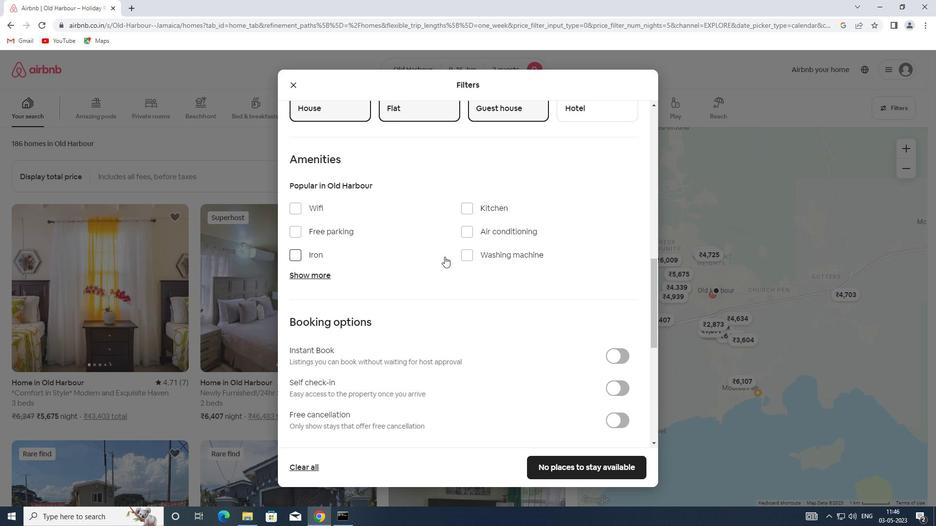 
Action: Mouse pressed left at (467, 258)
Screenshot: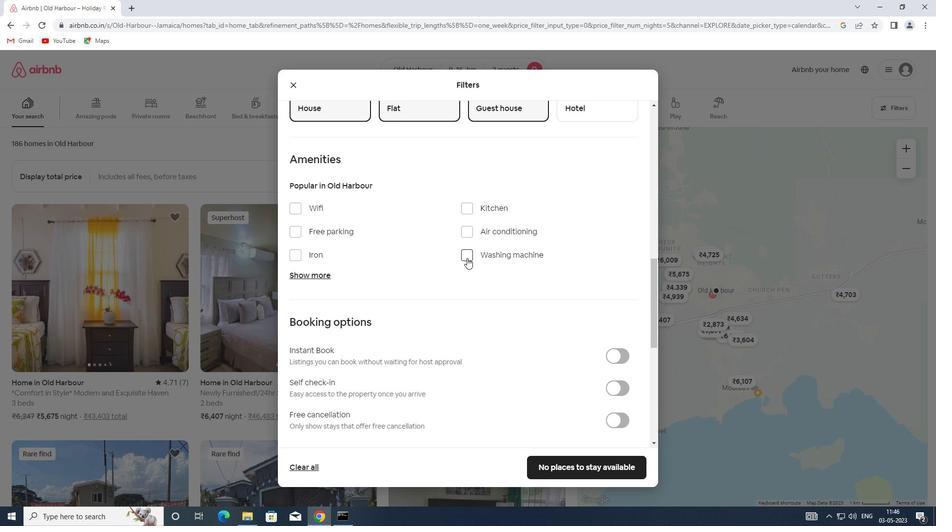 
Action: Mouse scrolled (467, 258) with delta (0, 0)
Screenshot: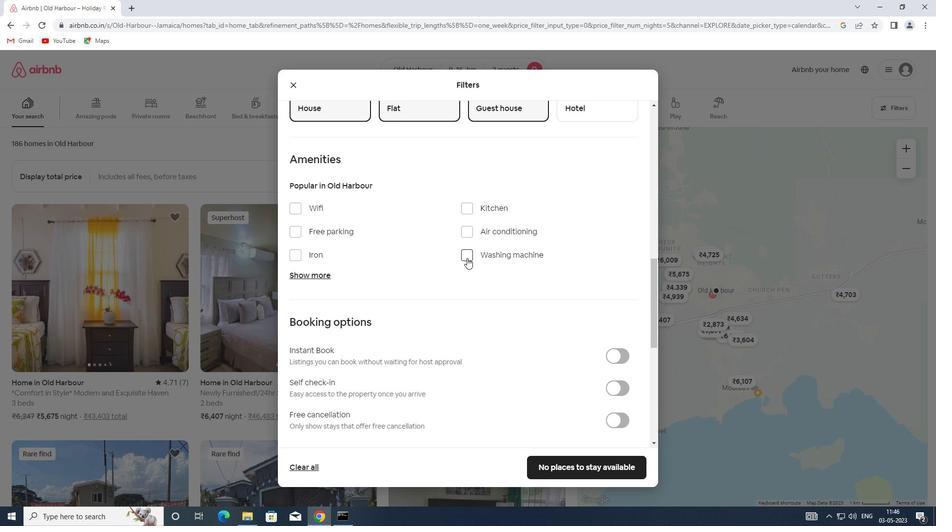 
Action: Mouse scrolled (467, 258) with delta (0, 0)
Screenshot: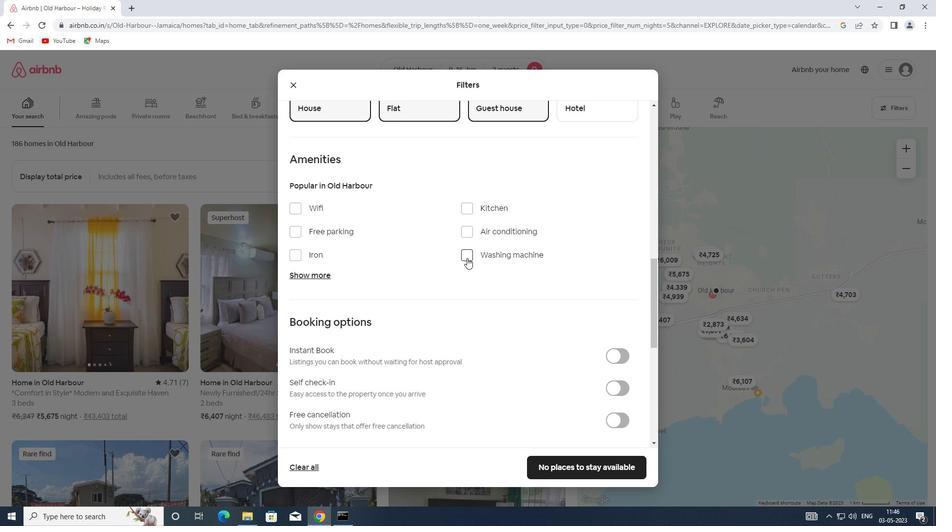 
Action: Mouse scrolled (467, 258) with delta (0, 0)
Screenshot: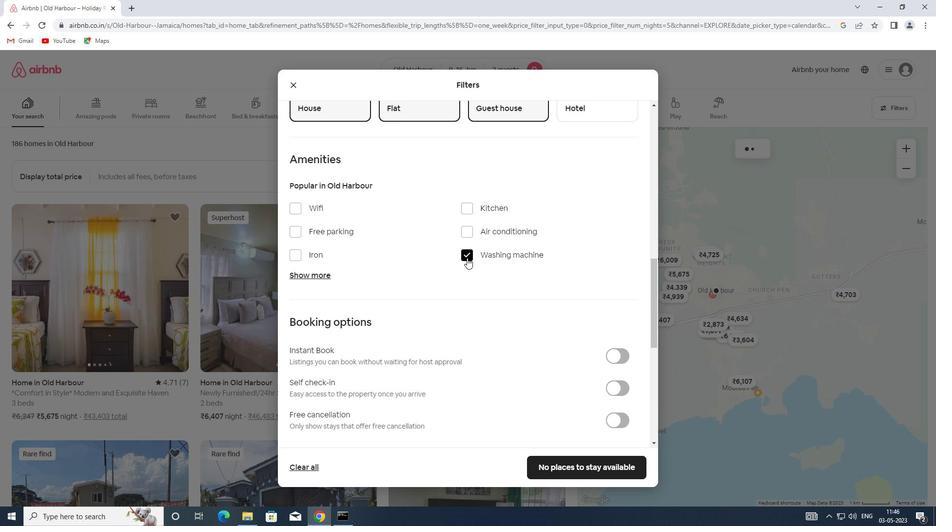 
Action: Mouse scrolled (467, 258) with delta (0, 0)
Screenshot: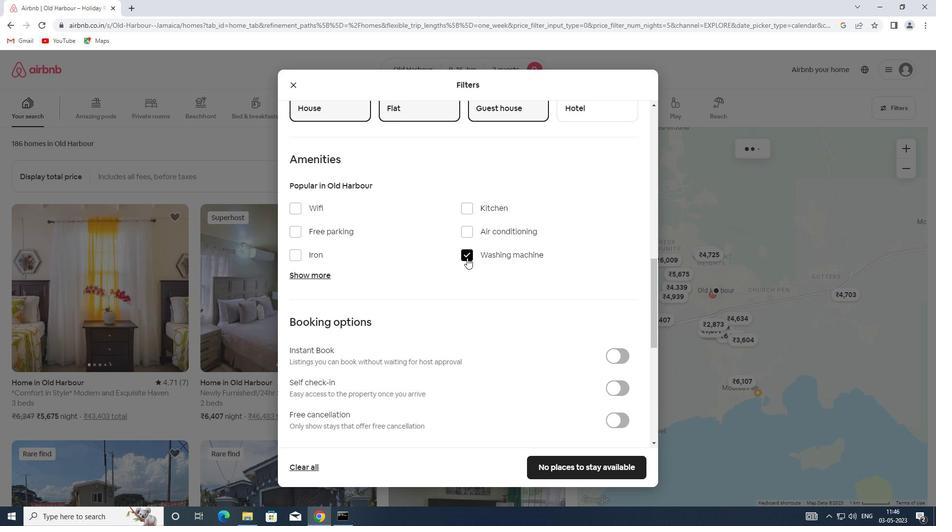 
Action: Mouse moved to (621, 196)
Screenshot: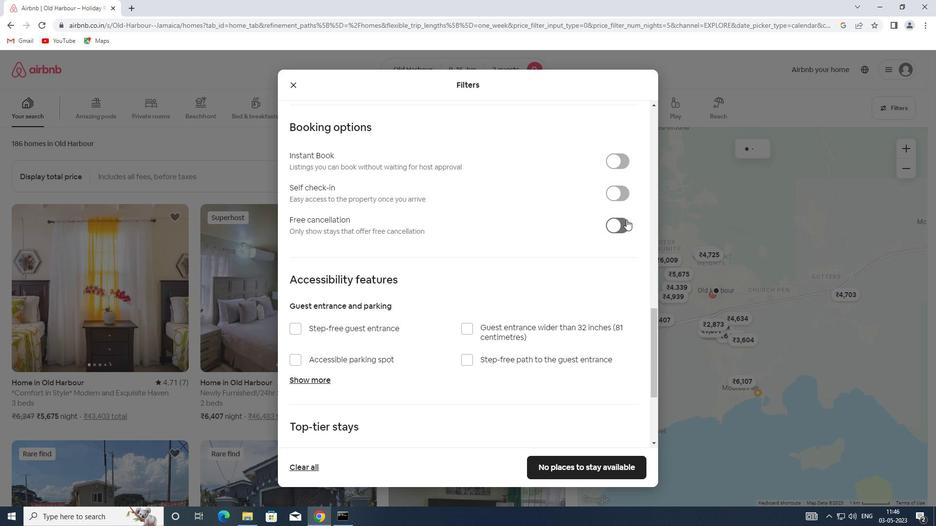 
Action: Mouse pressed left at (621, 196)
Screenshot: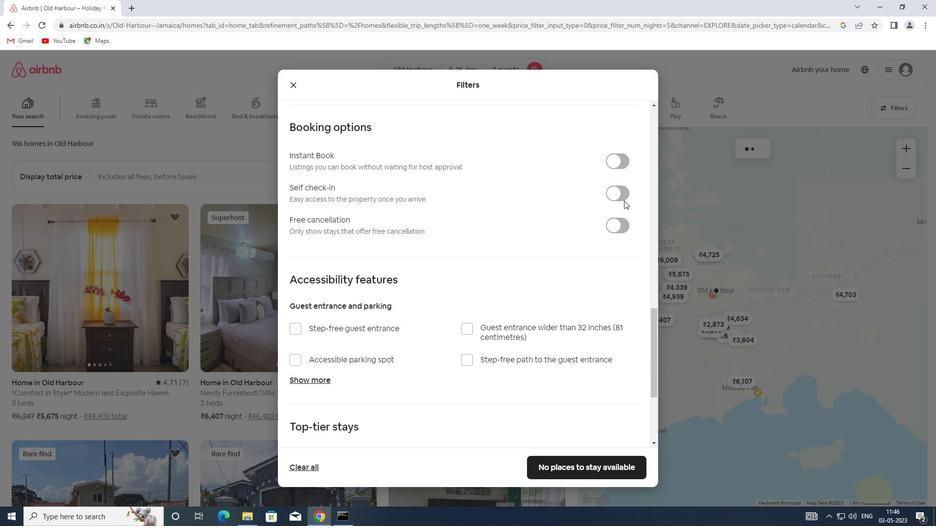 
Action: Mouse moved to (419, 317)
Screenshot: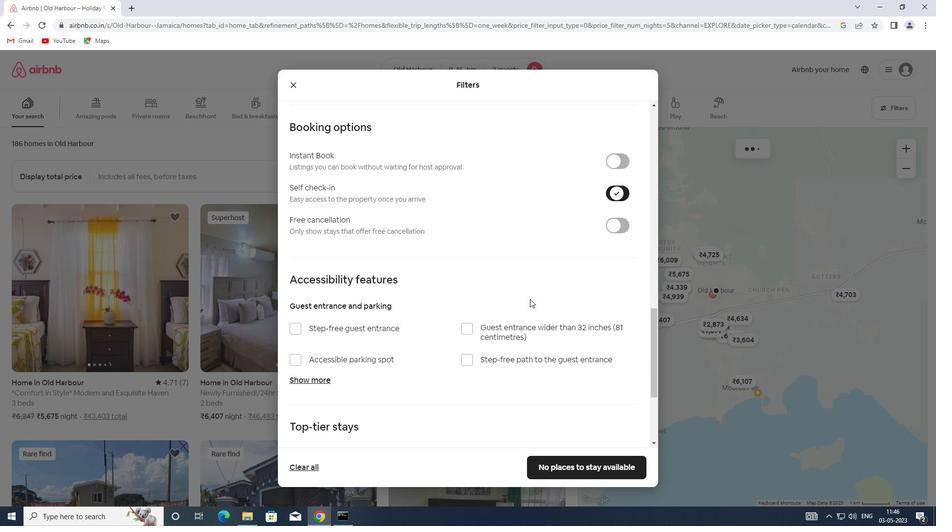 
Action: Mouse scrolled (419, 316) with delta (0, 0)
Screenshot: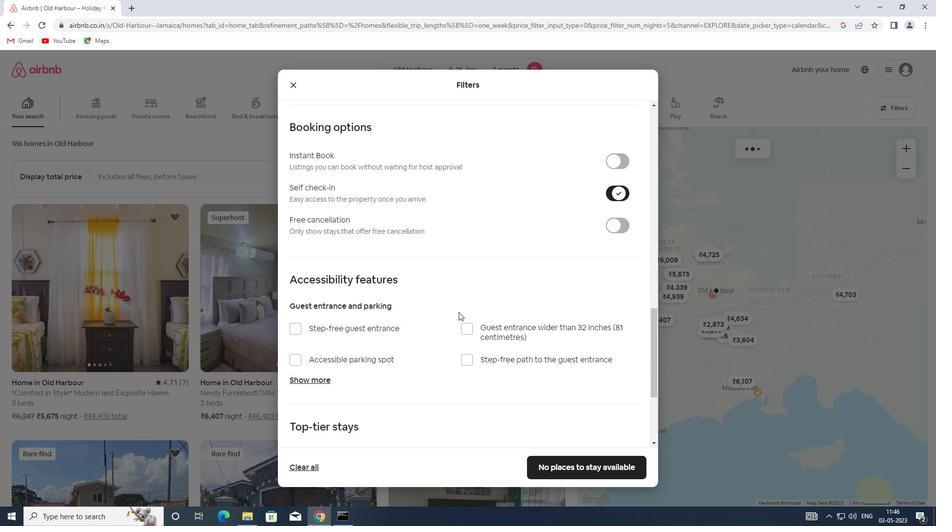 
Action: Mouse scrolled (419, 316) with delta (0, 0)
Screenshot: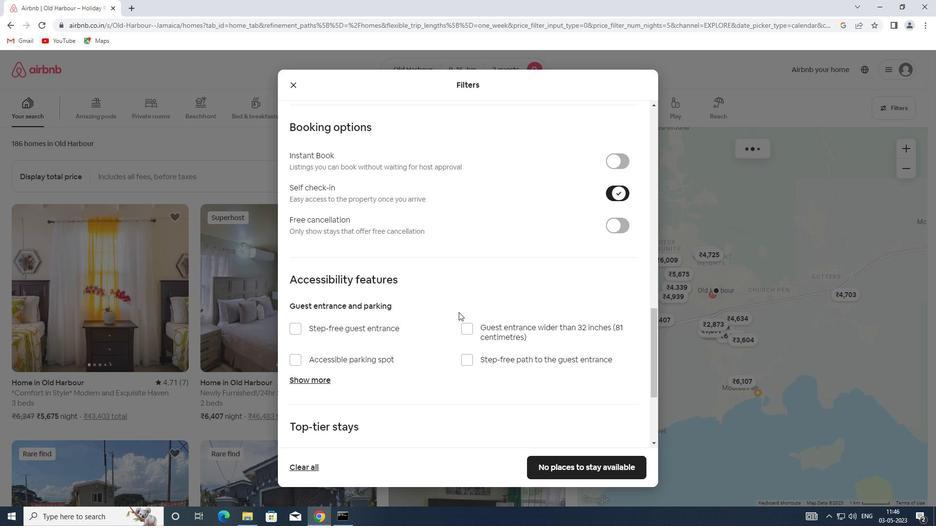 
Action: Mouse scrolled (419, 316) with delta (0, 0)
Screenshot: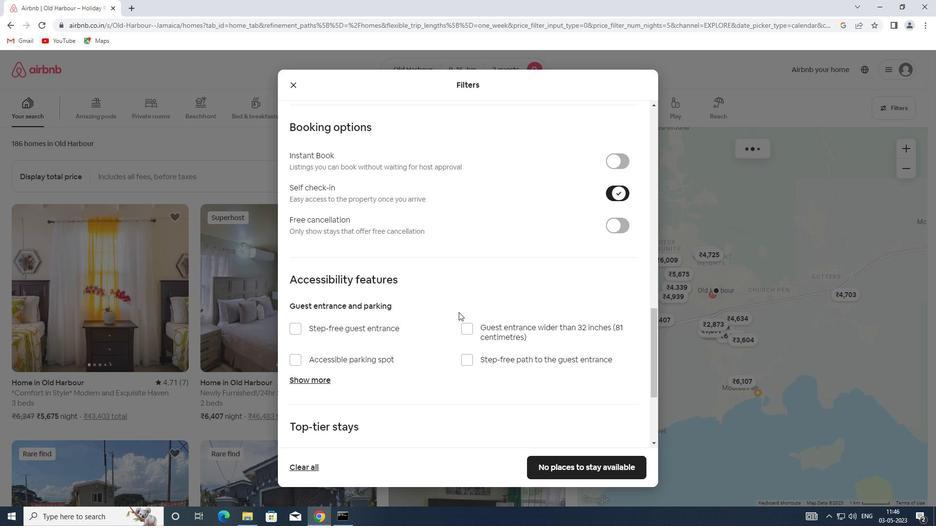 
Action: Mouse scrolled (419, 316) with delta (0, 0)
Screenshot: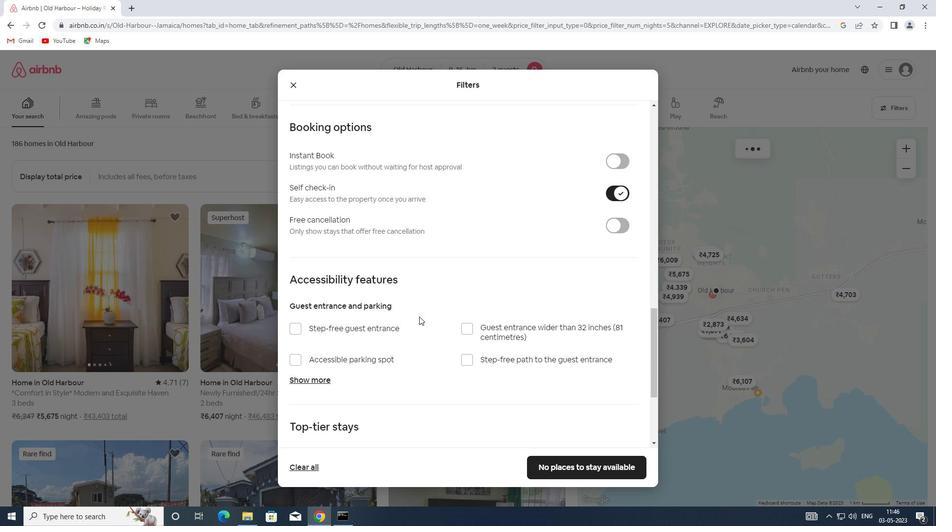
Action: Mouse moved to (406, 322)
Screenshot: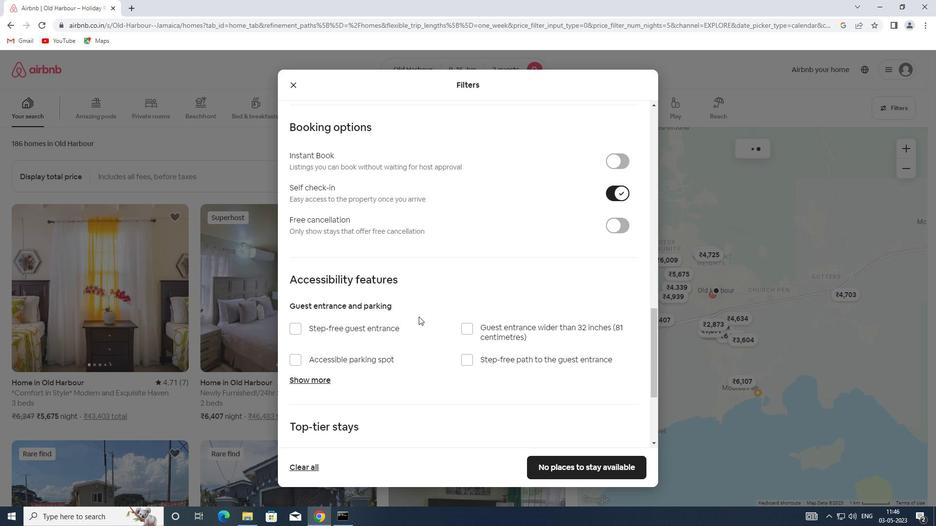 
Action: Mouse scrolled (406, 322) with delta (0, 0)
Screenshot: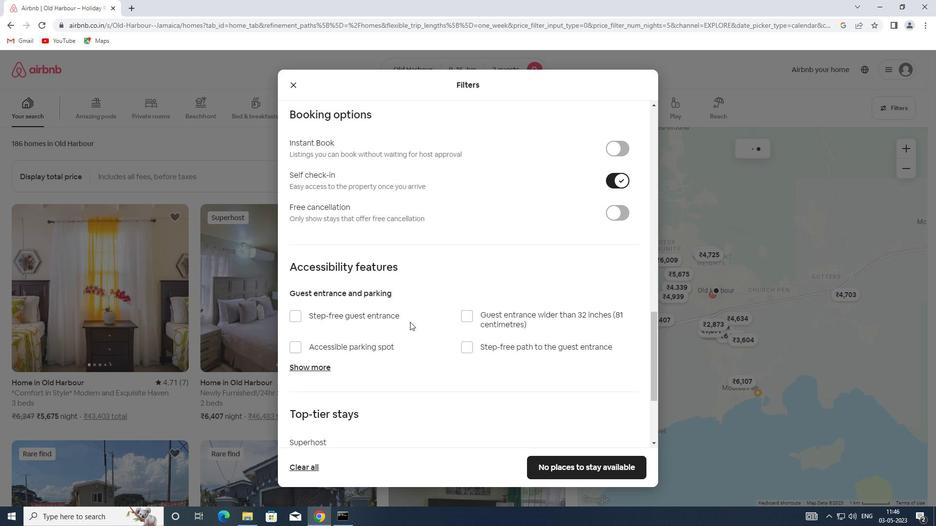 
Action: Mouse scrolled (406, 322) with delta (0, 0)
Screenshot: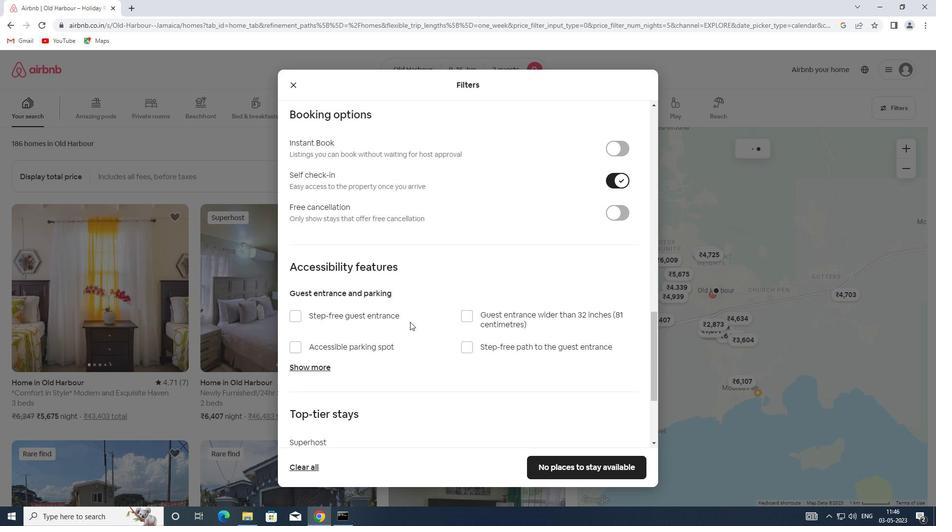 
Action: Mouse scrolled (406, 322) with delta (0, 0)
Screenshot: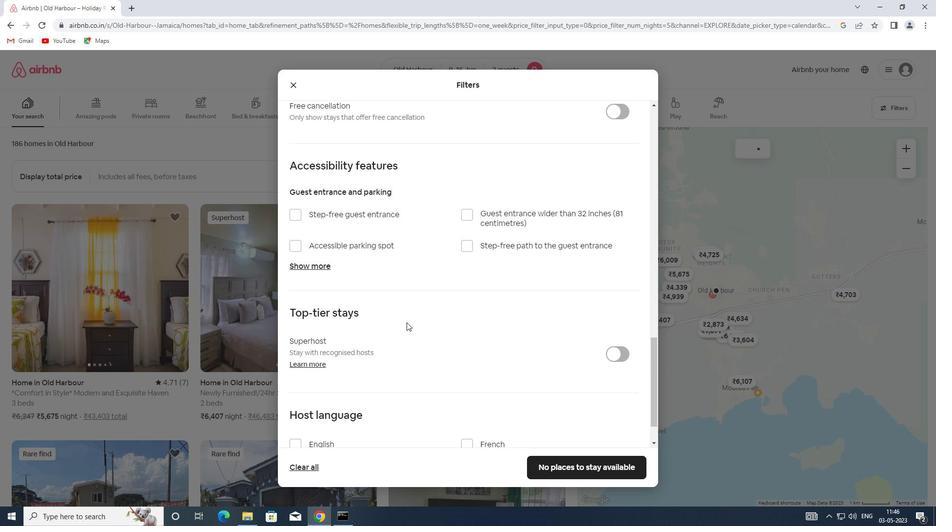 
Action: Mouse scrolled (406, 322) with delta (0, 0)
Screenshot: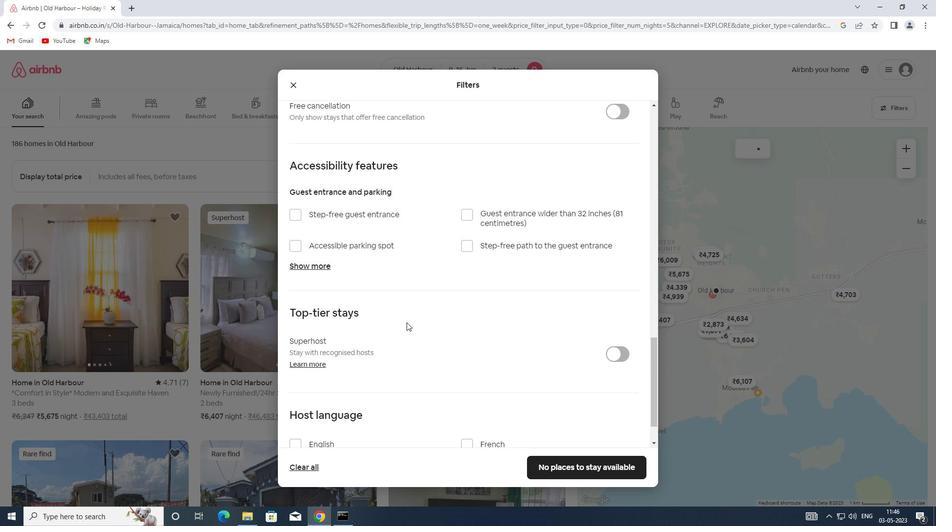 
Action: Mouse moved to (318, 397)
Screenshot: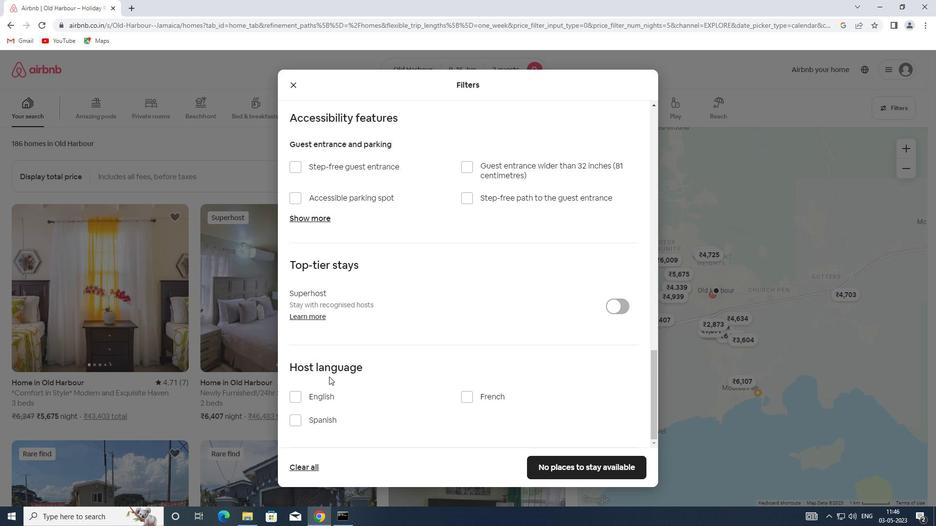 
Action: Mouse pressed left at (318, 397)
Screenshot: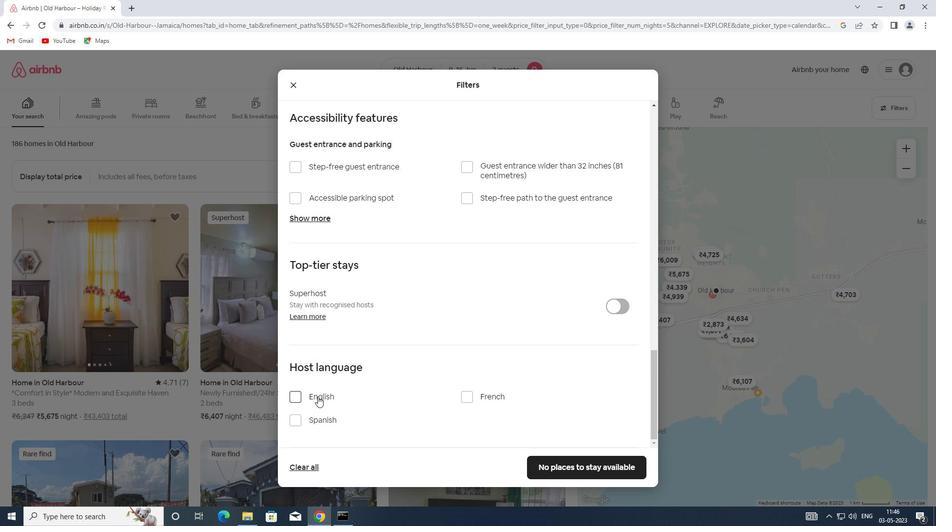 
Action: Mouse moved to (551, 465)
Screenshot: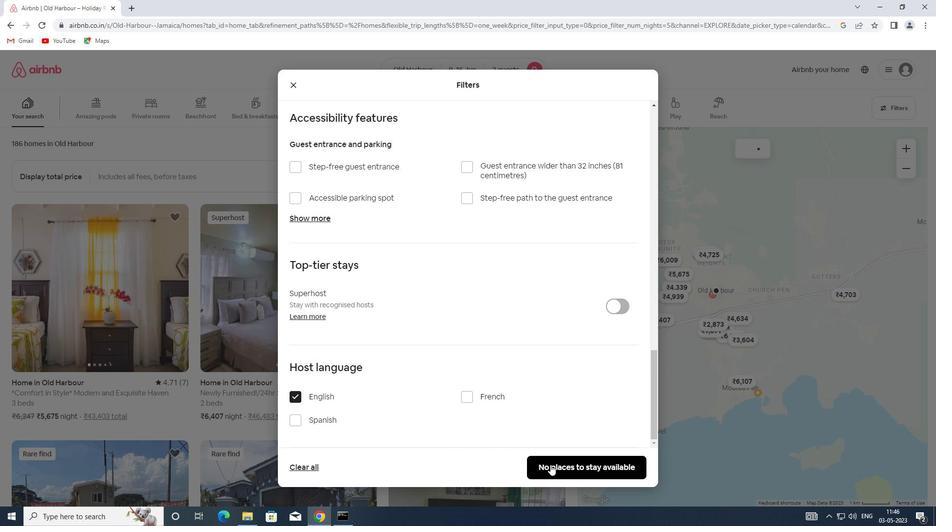 
Action: Mouse pressed left at (551, 465)
Screenshot: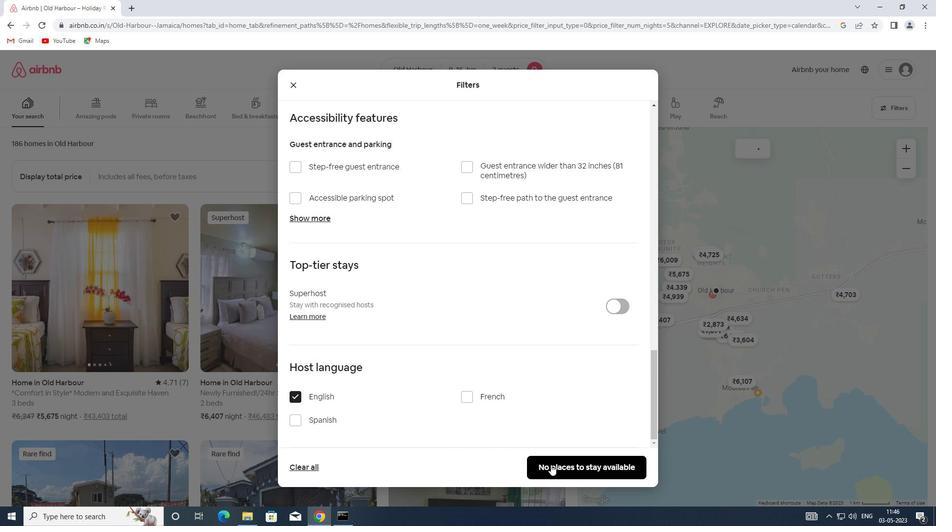 
